 Task: Adjust your GitHub organization's default repository settings.
Action: Mouse moved to (918, 50)
Screenshot: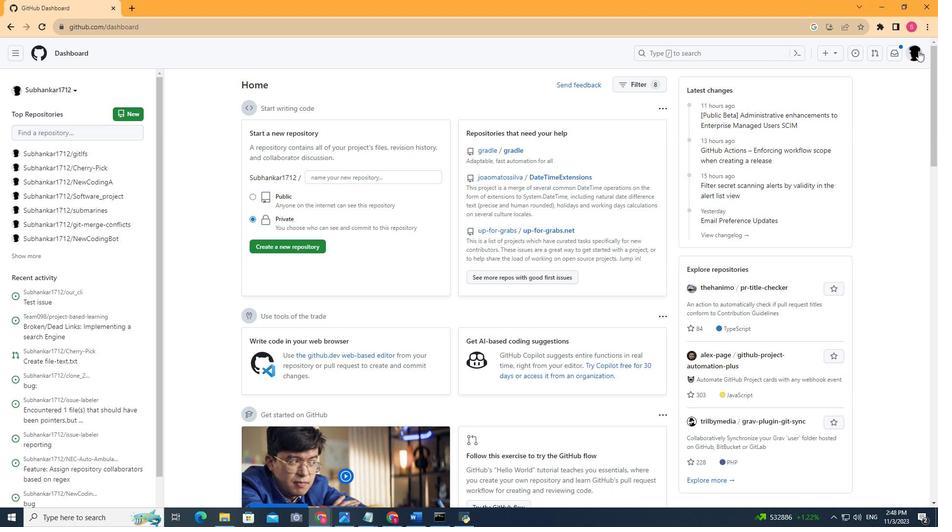 
Action: Mouse pressed left at (918, 50)
Screenshot: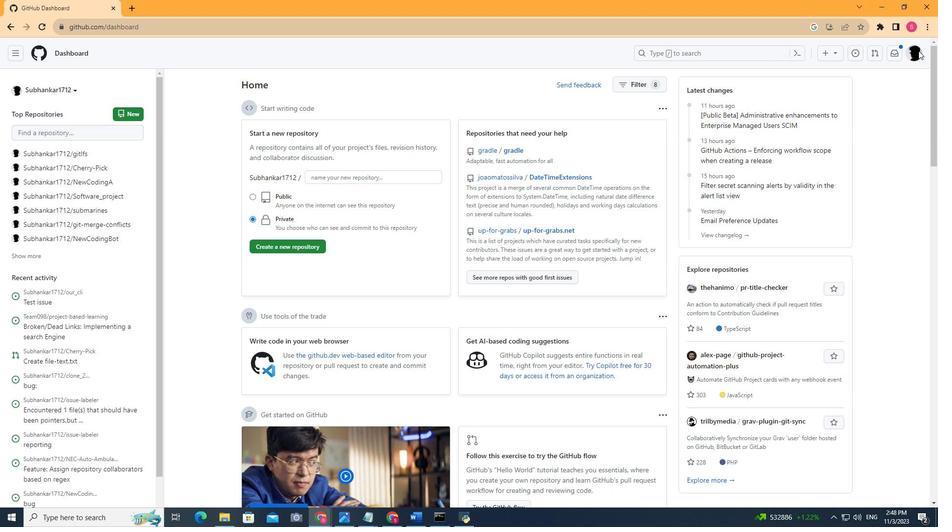 
Action: Mouse moved to (849, 153)
Screenshot: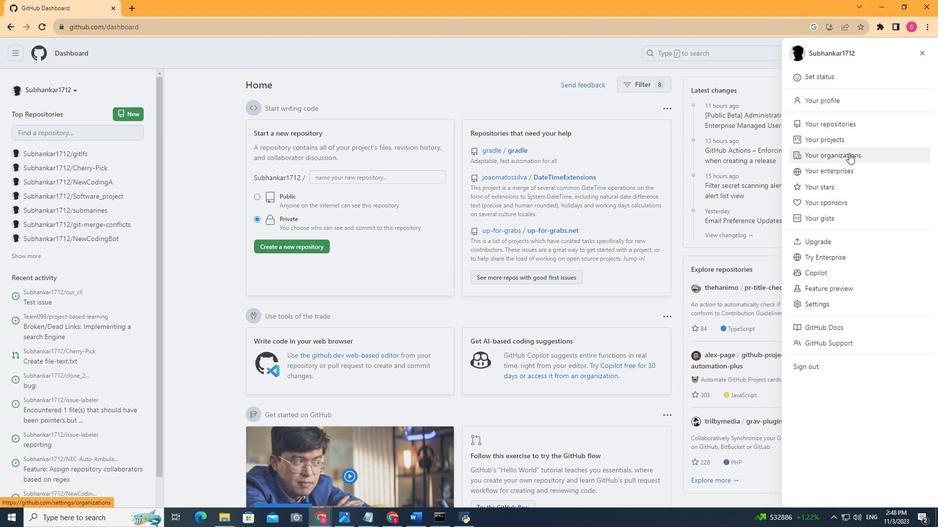 
Action: Mouse pressed left at (849, 153)
Screenshot: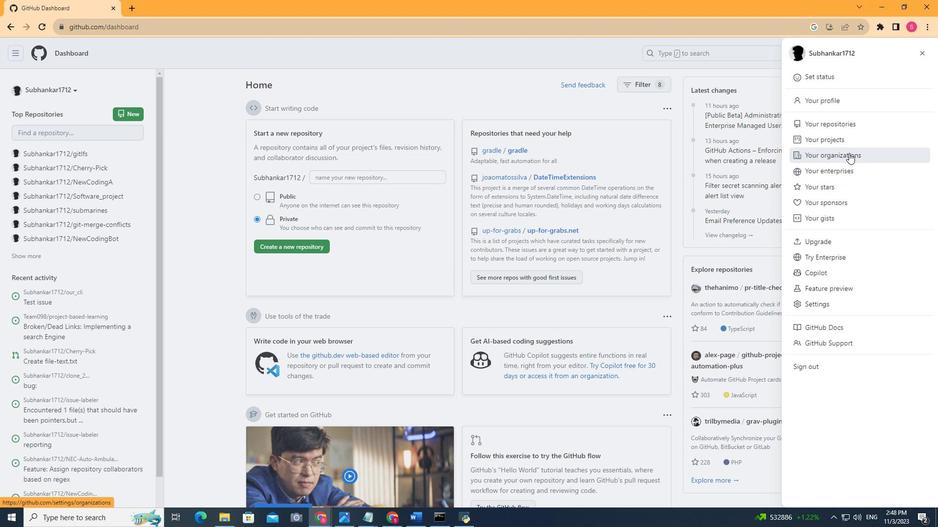 
Action: Mouse moved to (365, 215)
Screenshot: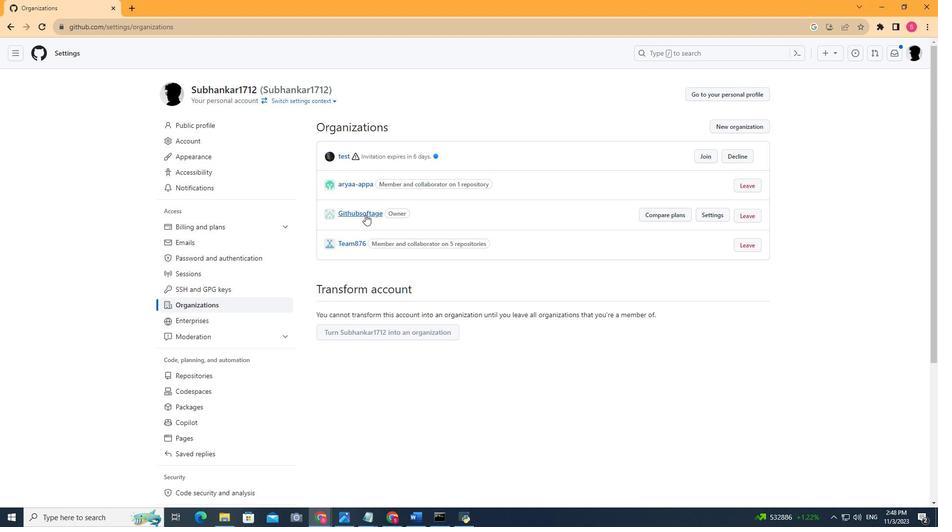 
Action: Mouse pressed left at (365, 215)
Screenshot: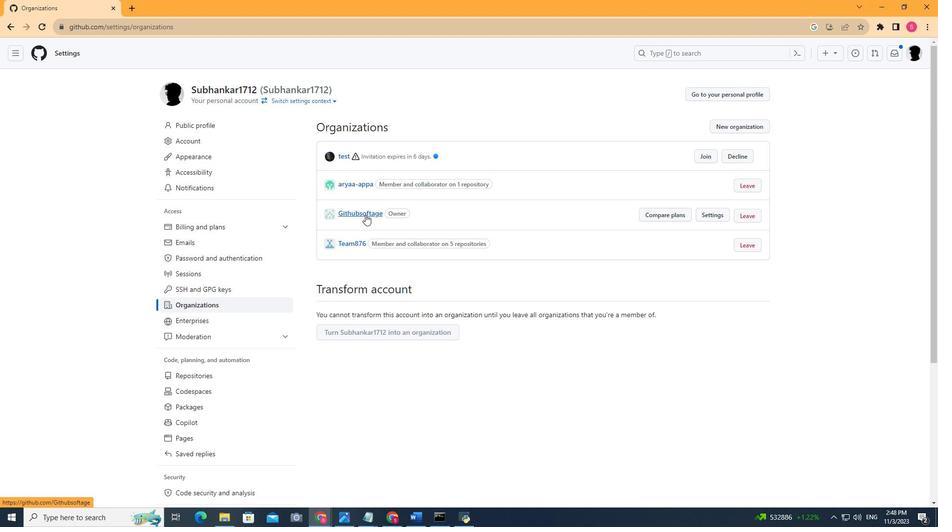 
Action: Mouse moved to (362, 81)
Screenshot: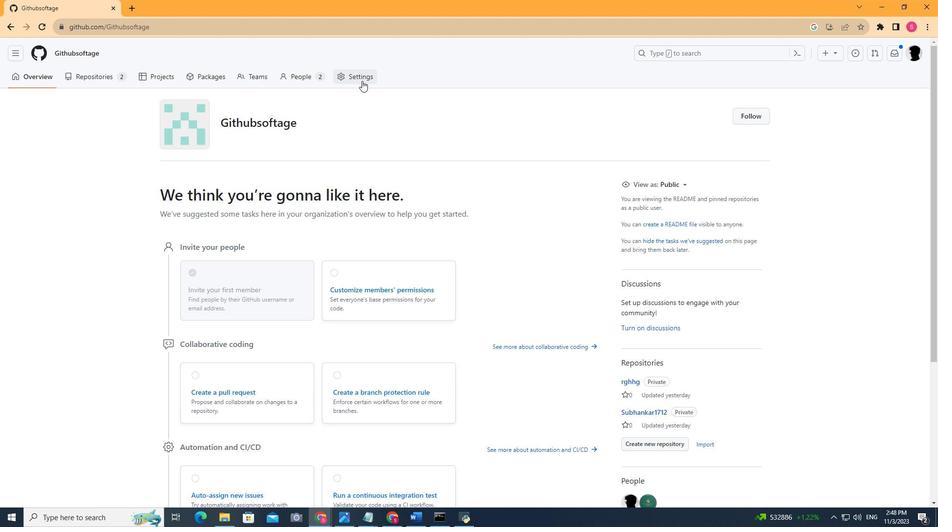 
Action: Mouse pressed left at (362, 81)
Screenshot: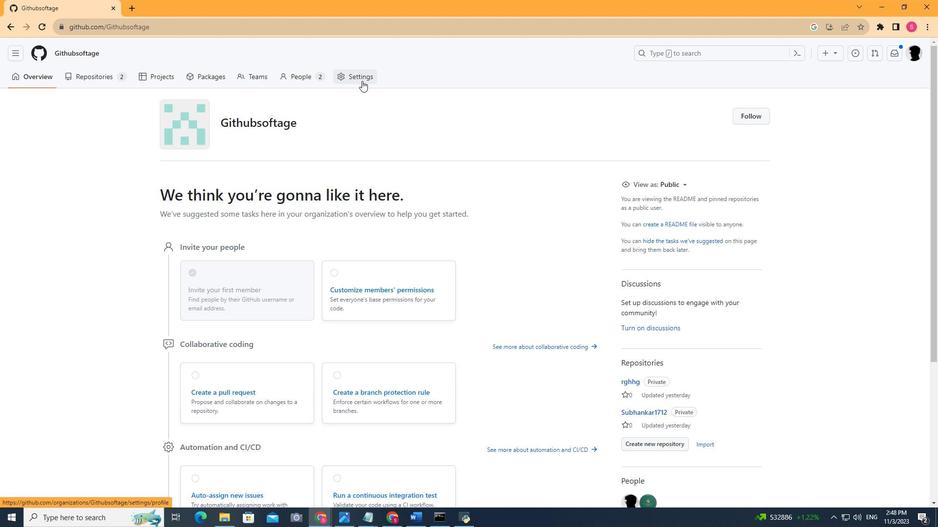 
Action: Mouse moved to (255, 282)
Screenshot: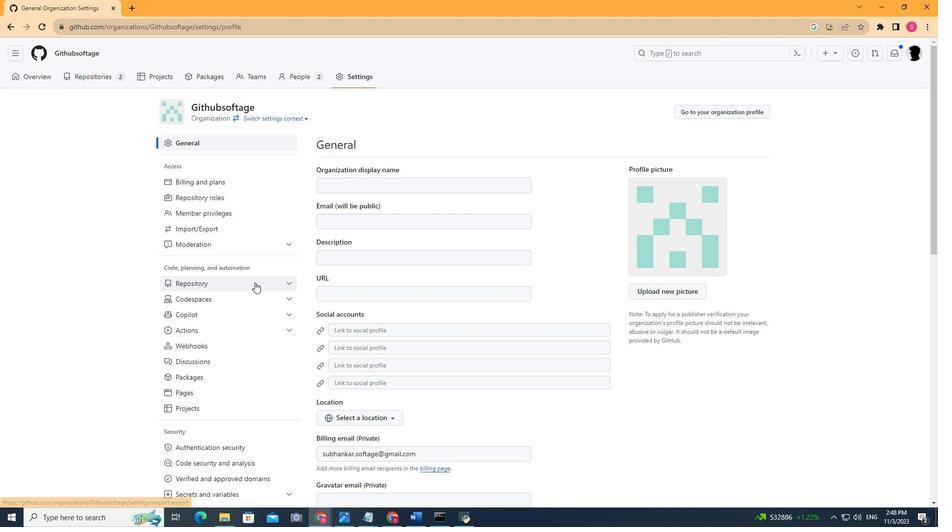 
Action: Mouse pressed left at (255, 282)
Screenshot: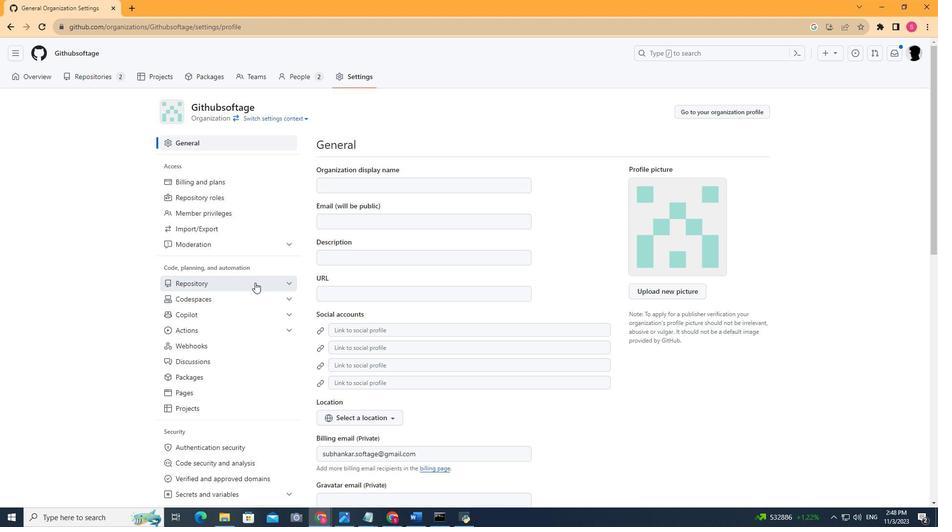 
Action: Mouse moved to (234, 299)
Screenshot: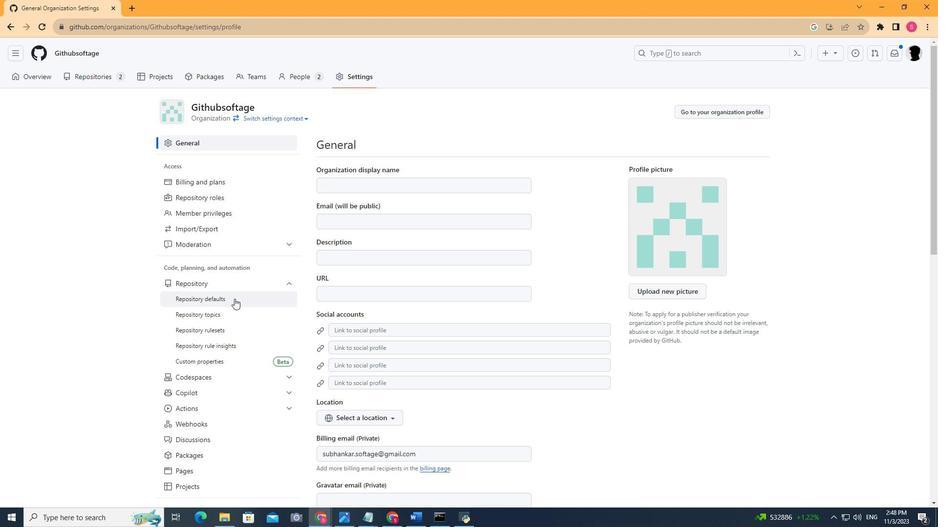 
Action: Mouse pressed left at (234, 299)
Screenshot: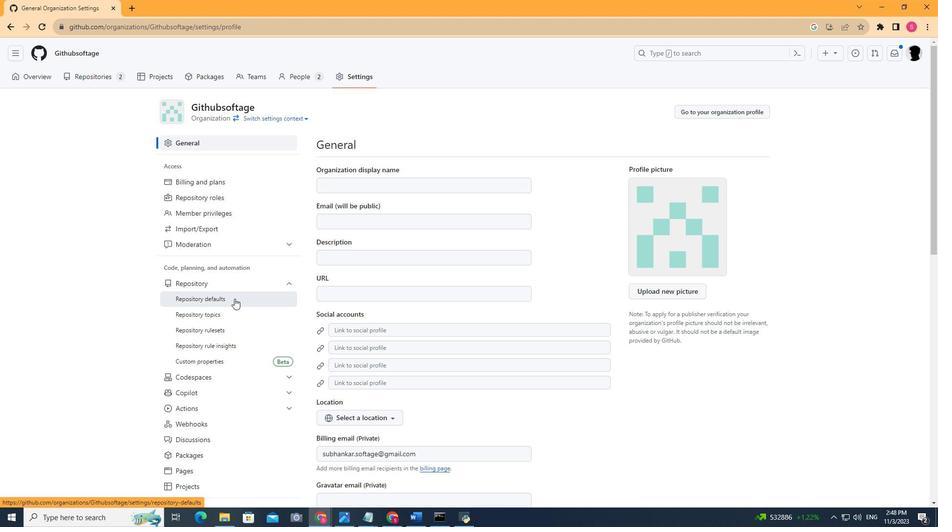 
Action: Mouse moved to (453, 235)
Screenshot: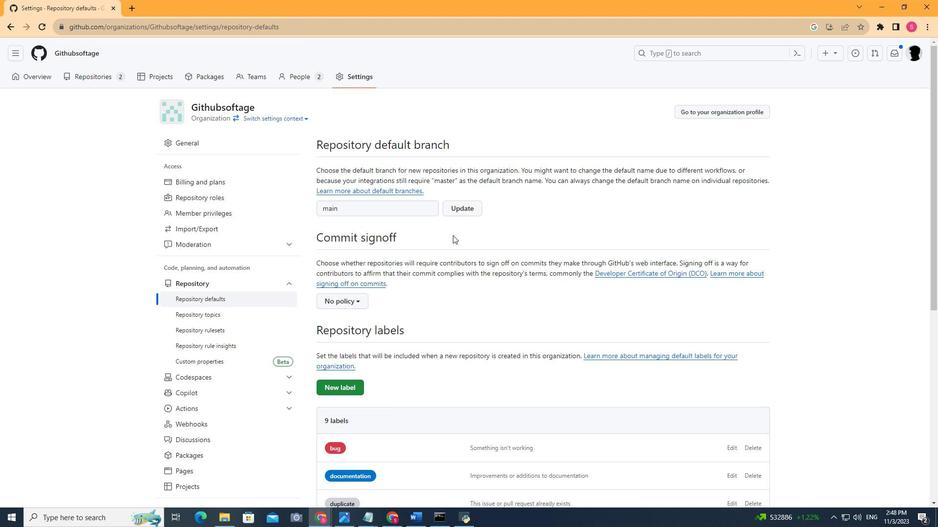 
Action: Mouse scrolled (453, 235) with delta (0, 0)
Screenshot: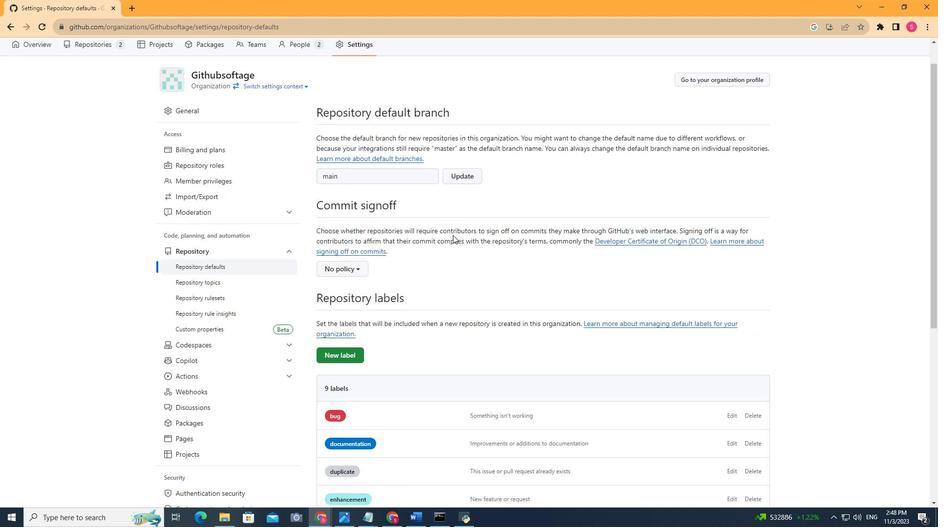 
Action: Mouse scrolled (453, 235) with delta (0, 0)
Screenshot: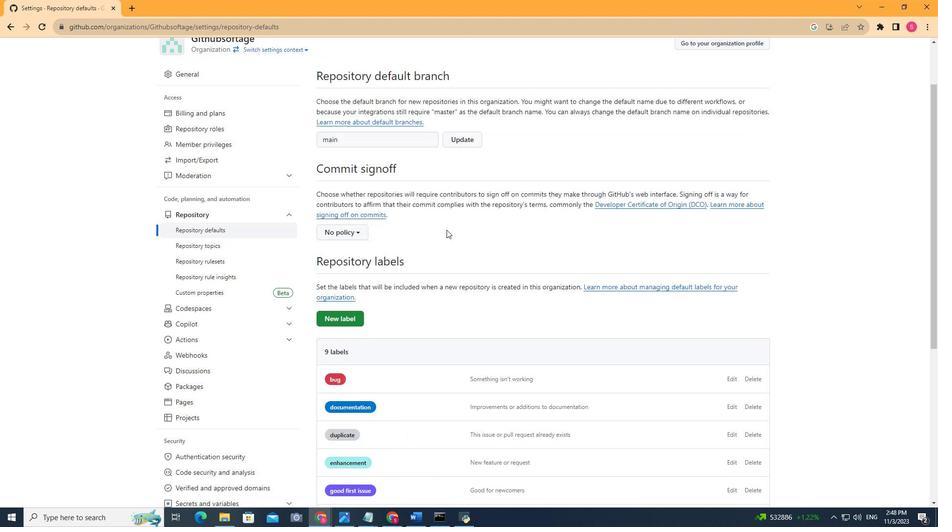 
Action: Mouse moved to (343, 108)
Screenshot: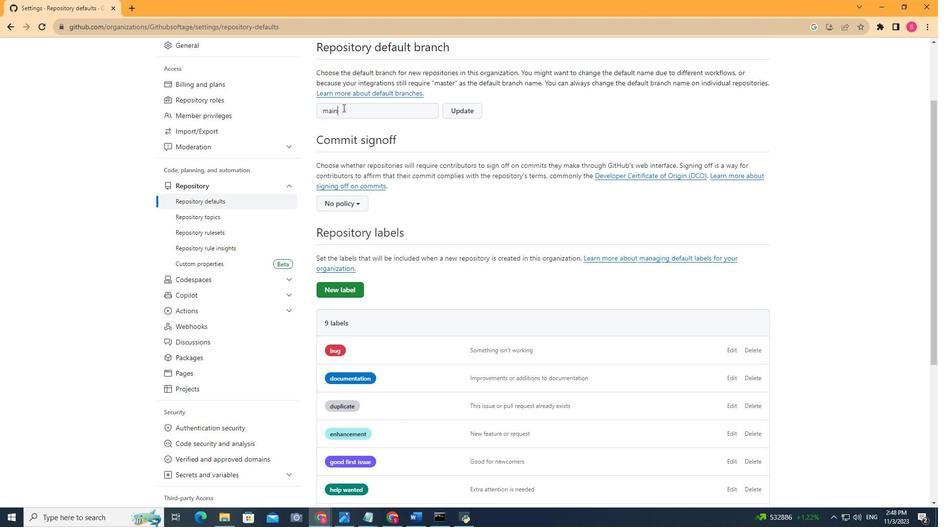 
Action: Mouse pressed left at (343, 108)
Screenshot: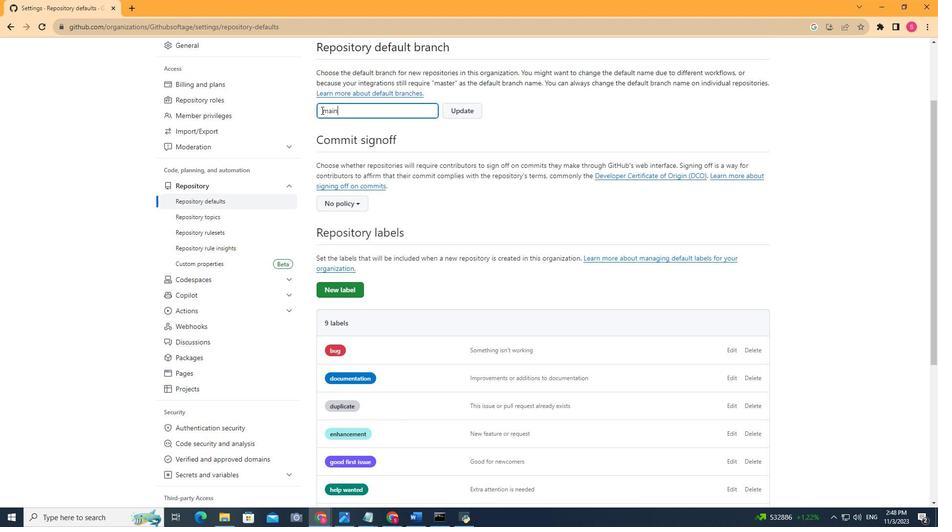 
Action: Mouse moved to (304, 112)
Screenshot: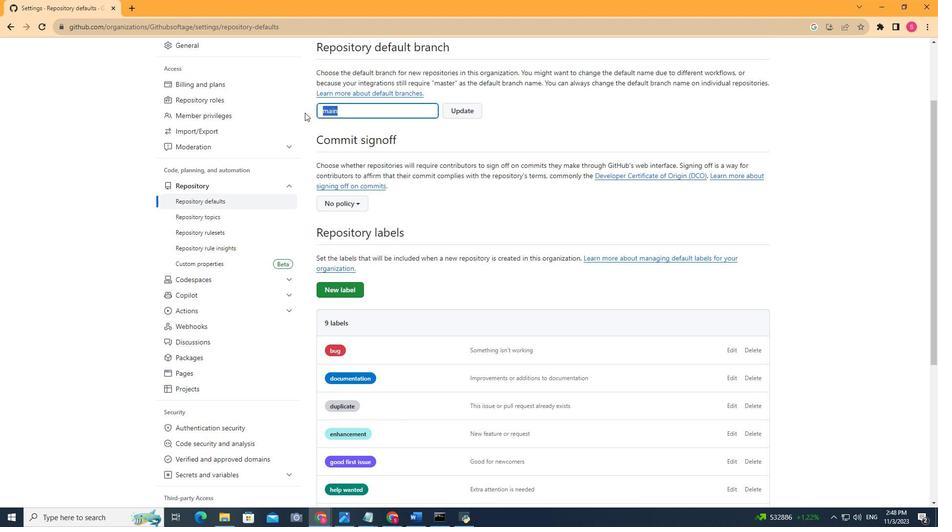 
Action: Key pressed <Key.shift>MAster
Screenshot: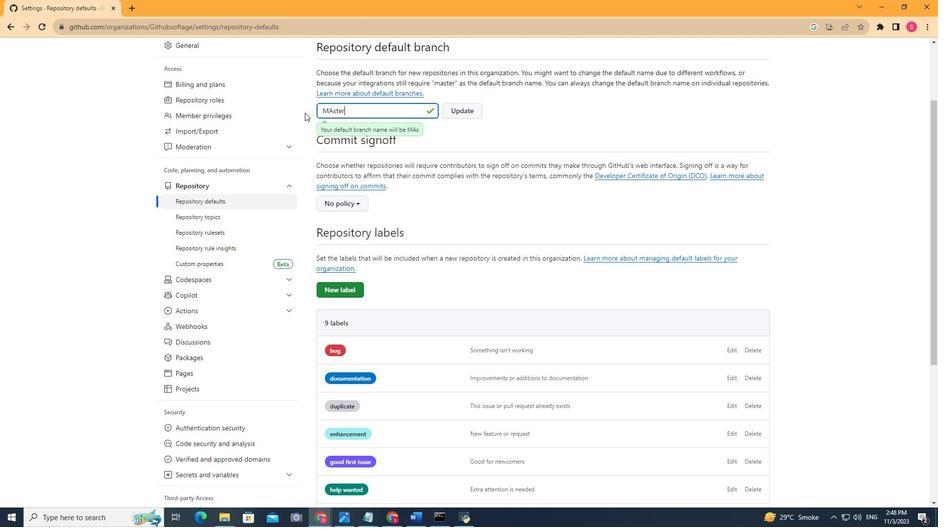 
Action: Mouse moved to (336, 110)
Screenshot: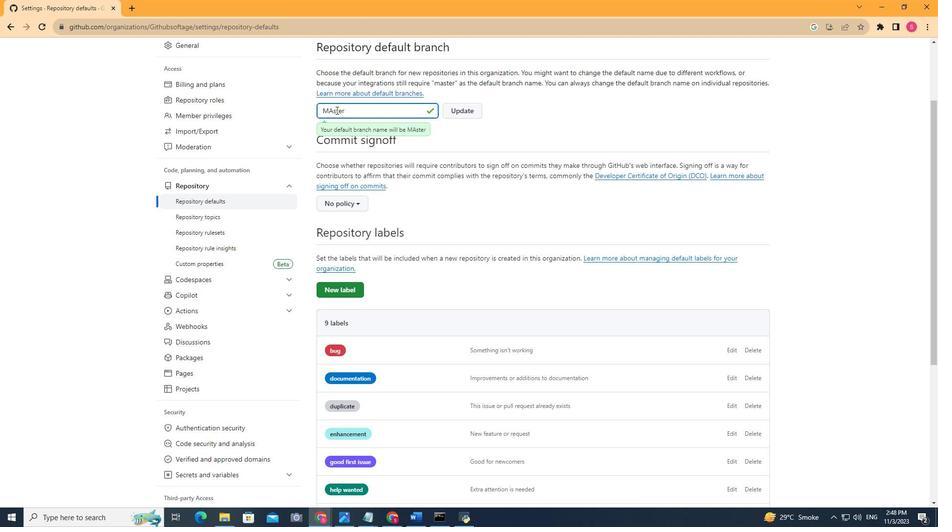 
Action: Mouse pressed left at (336, 110)
Screenshot: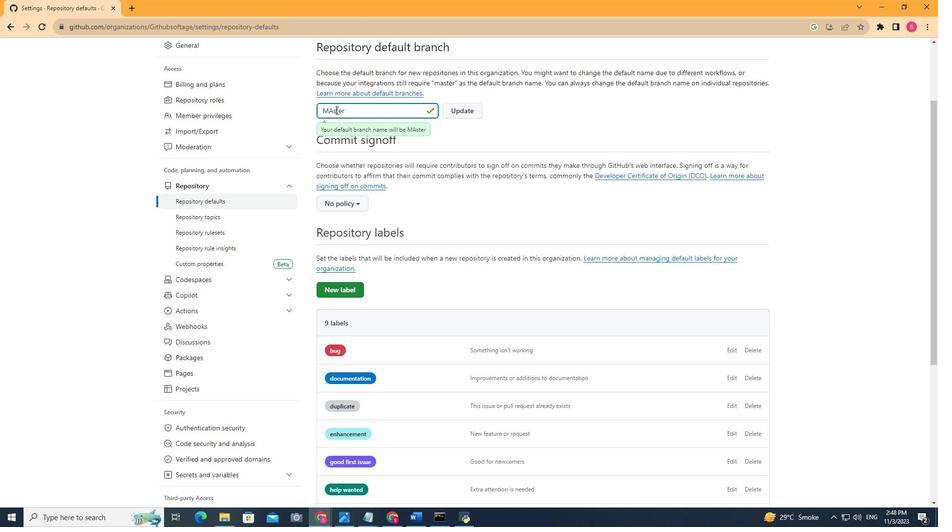 
Action: Mouse moved to (336, 110)
Screenshot: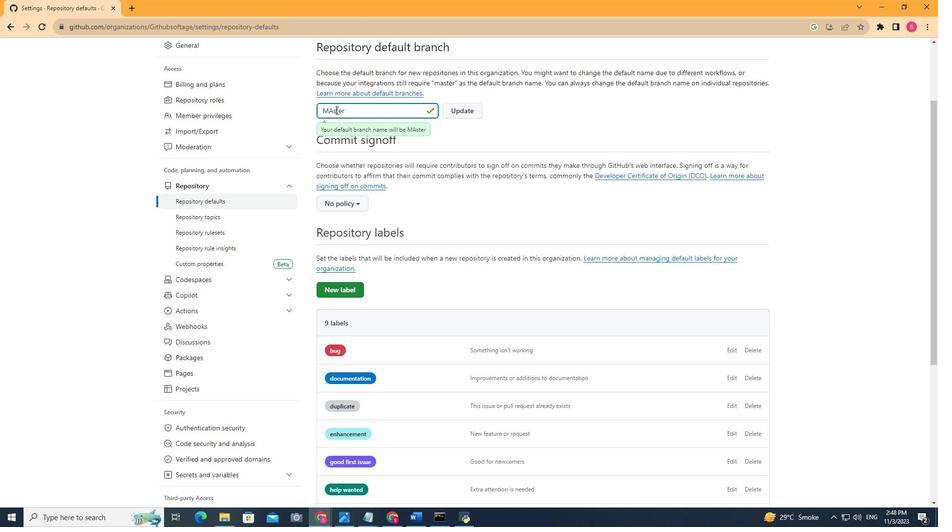 
Action: Key pressed <Key.left><Key.backspace><Key.backspace>ma
Screenshot: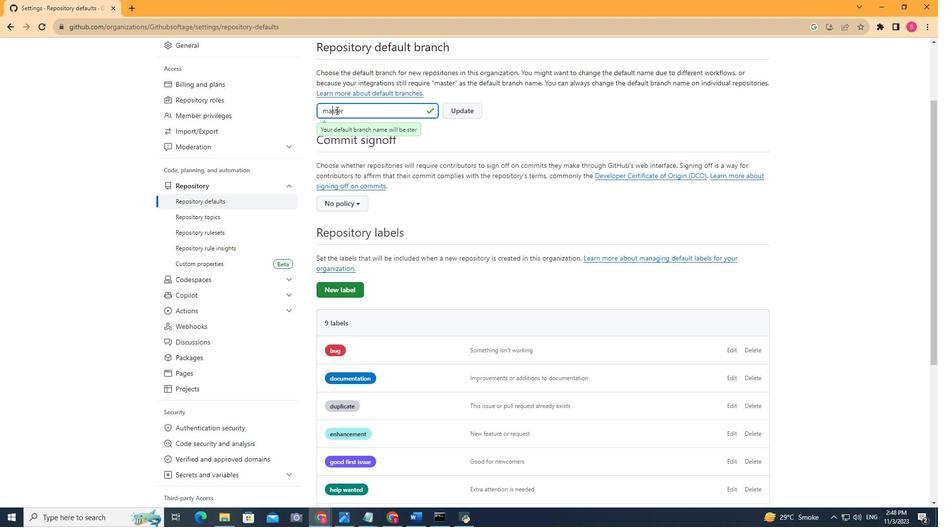 
Action: Mouse moved to (407, 149)
Screenshot: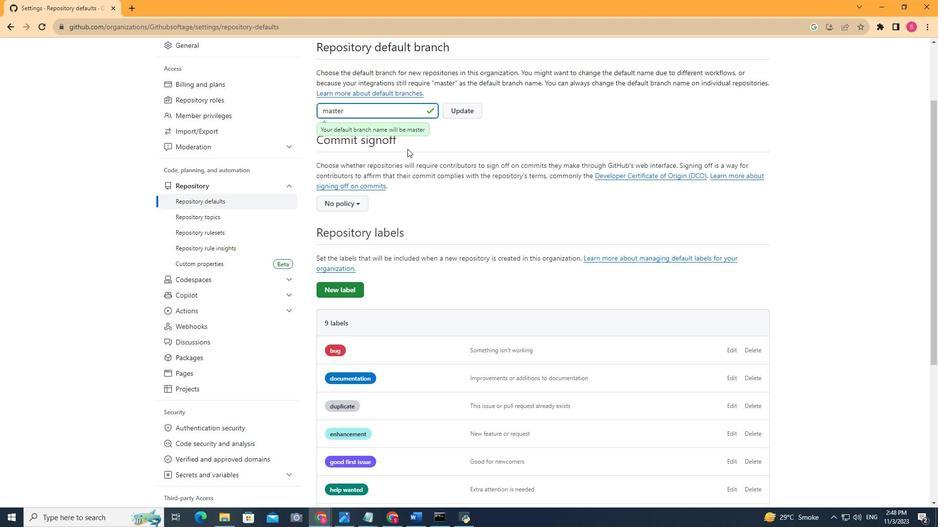 
Action: Mouse scrolled (407, 148) with delta (0, 0)
Screenshot: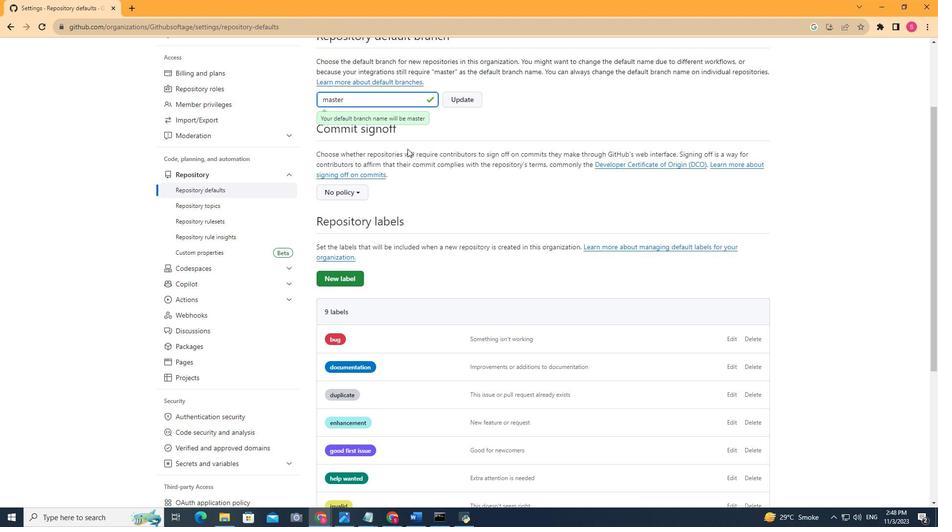 
Action: Mouse moved to (351, 238)
Screenshot: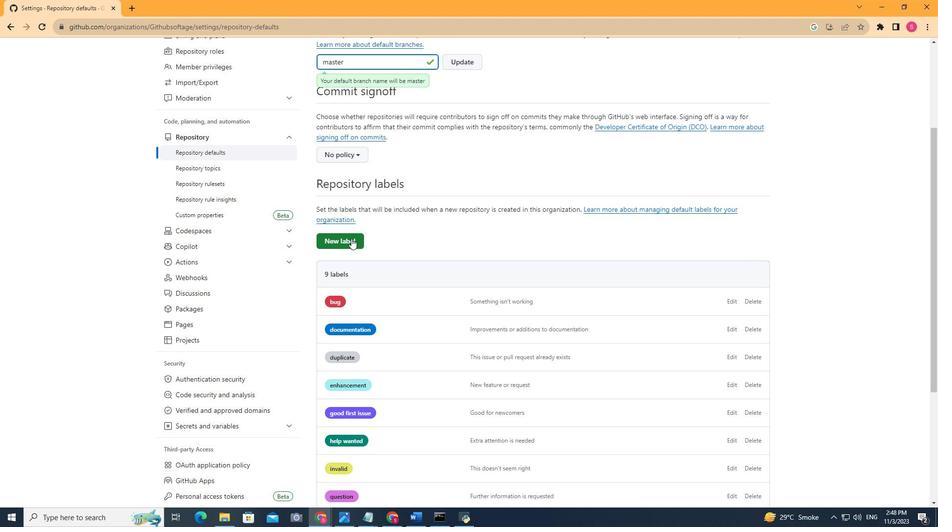 
Action: Mouse pressed left at (351, 238)
Screenshot: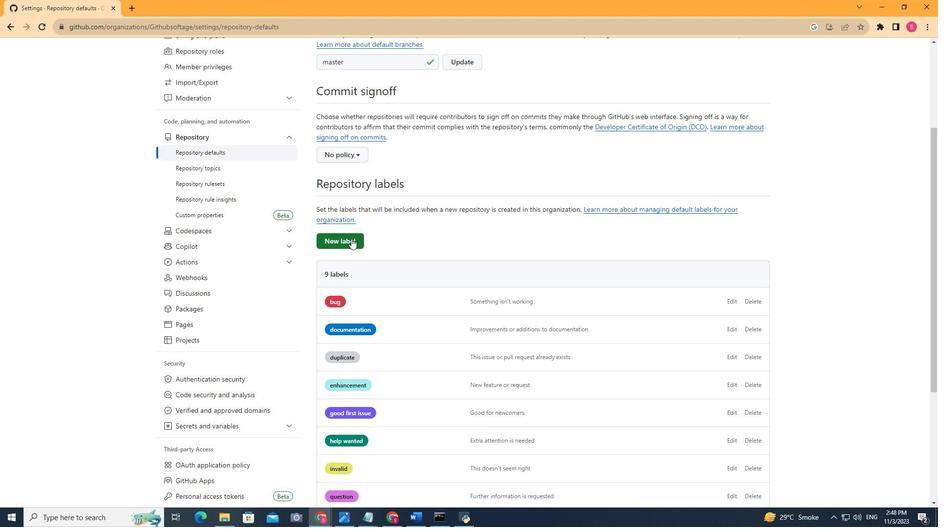 
Action: Key pressed blocked
Screenshot: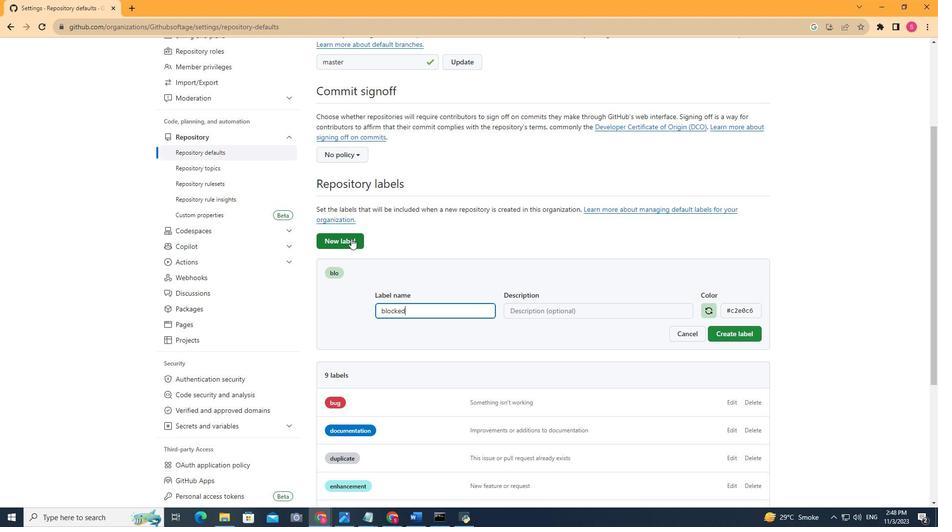
Action: Mouse moved to (517, 312)
Screenshot: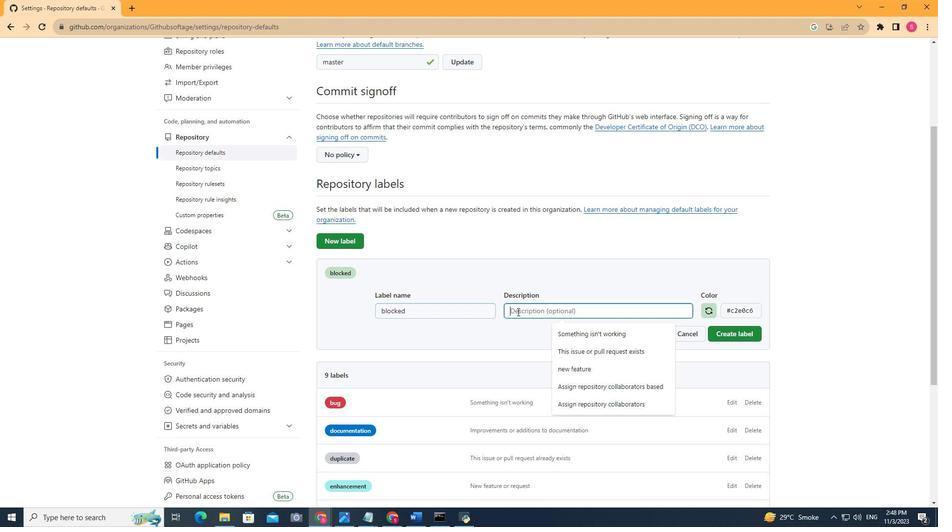 
Action: Mouse pressed left at (517, 312)
Screenshot: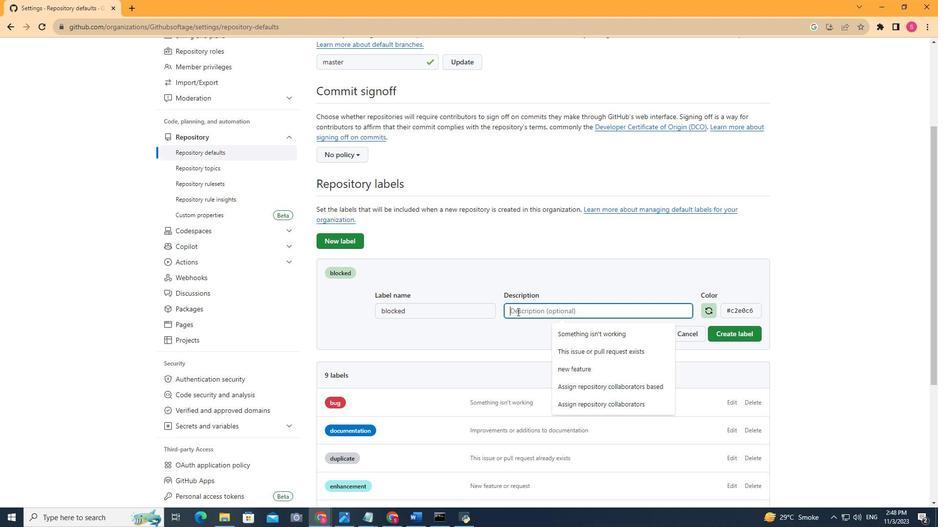 
Action: Key pressed <Key.shift>This<Key.space>issue<Key.space>or<Key.space>pull<Key.space>request<Key.space>is<Key.space>awaiting<Key.space>the<Key.space>outcome<Key.space>of<Key.space>another<Key.space>issue<Key.space>or<Key.space>another<Key.space>issue<Key.space>or<Key.space>pull<Key.space>request
Screenshot: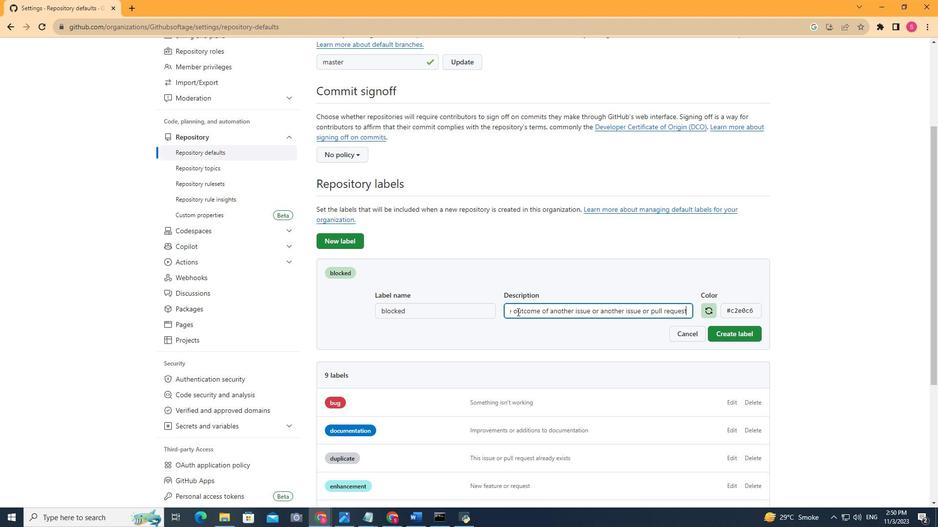 
Action: Mouse moved to (708, 310)
Screenshot: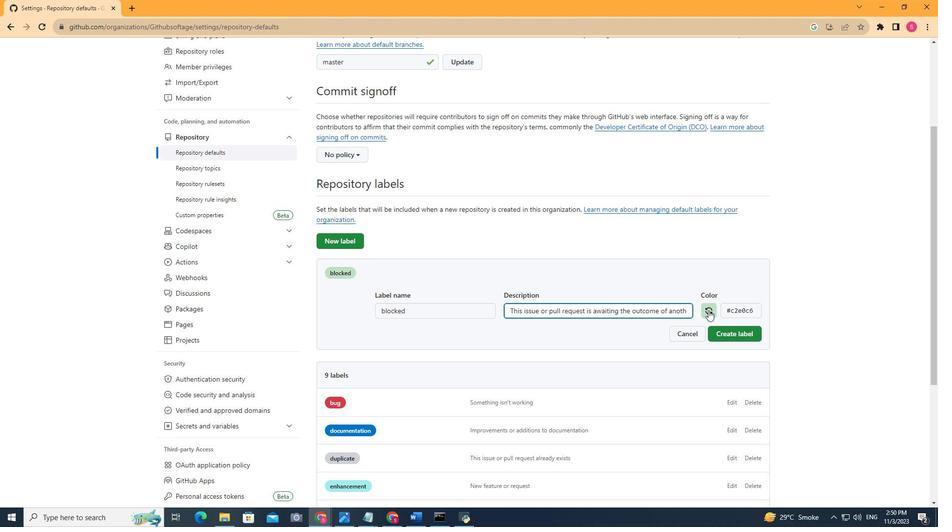 
Action: Mouse pressed left at (708, 310)
Screenshot: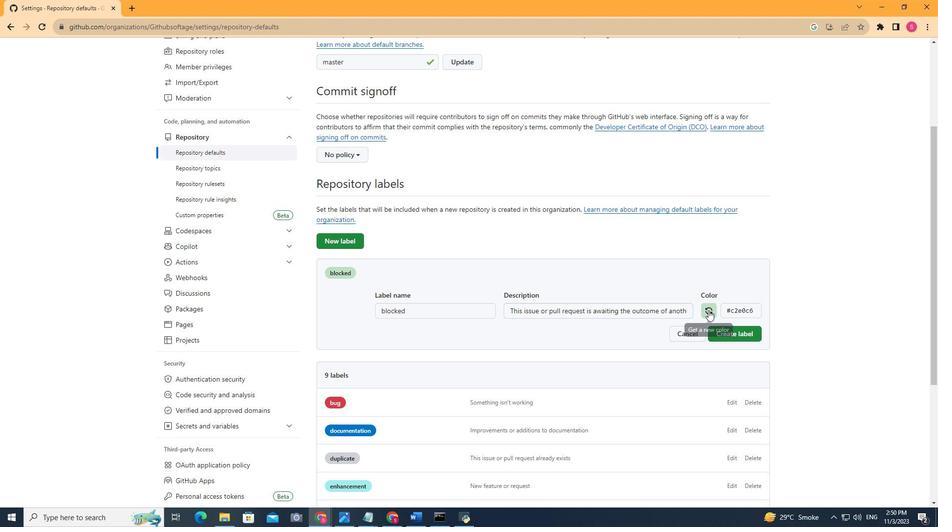 
Action: Mouse moved to (733, 332)
Screenshot: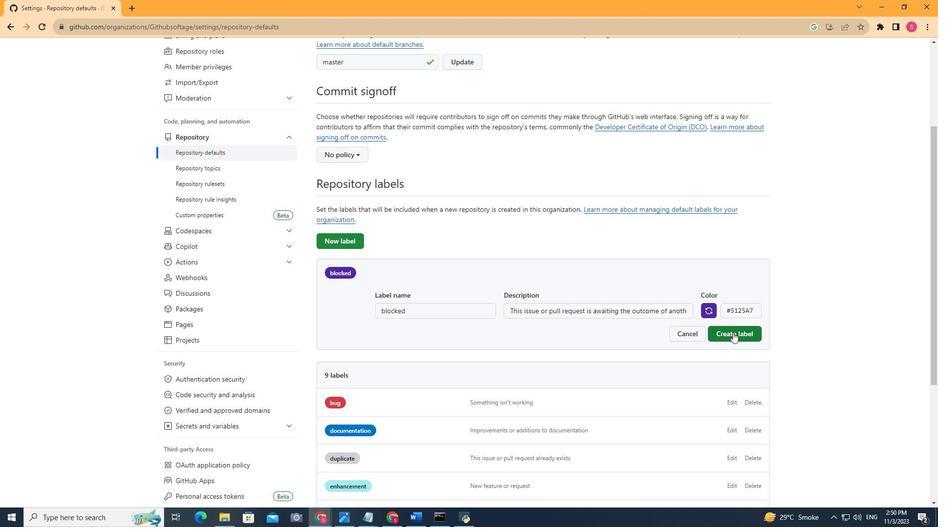 
Action: Mouse pressed left at (733, 332)
Screenshot: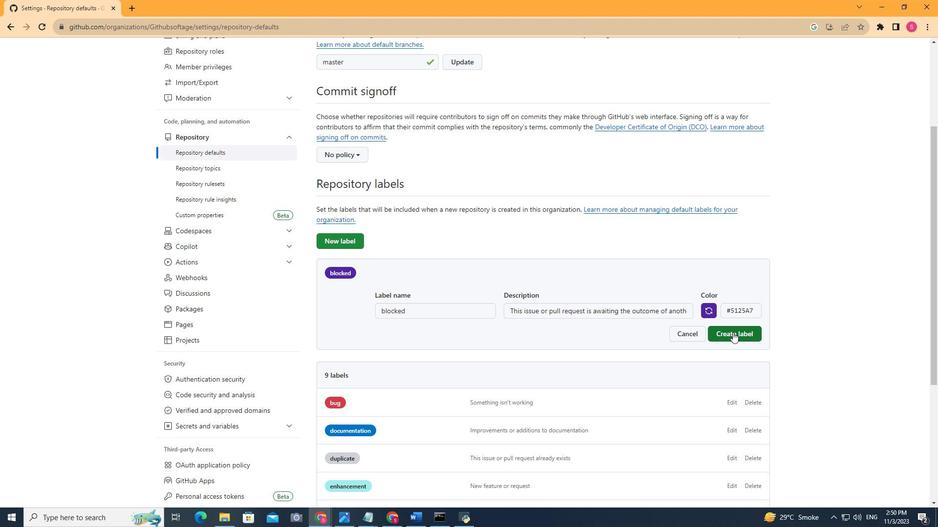 
Action: Mouse moved to (355, 243)
Screenshot: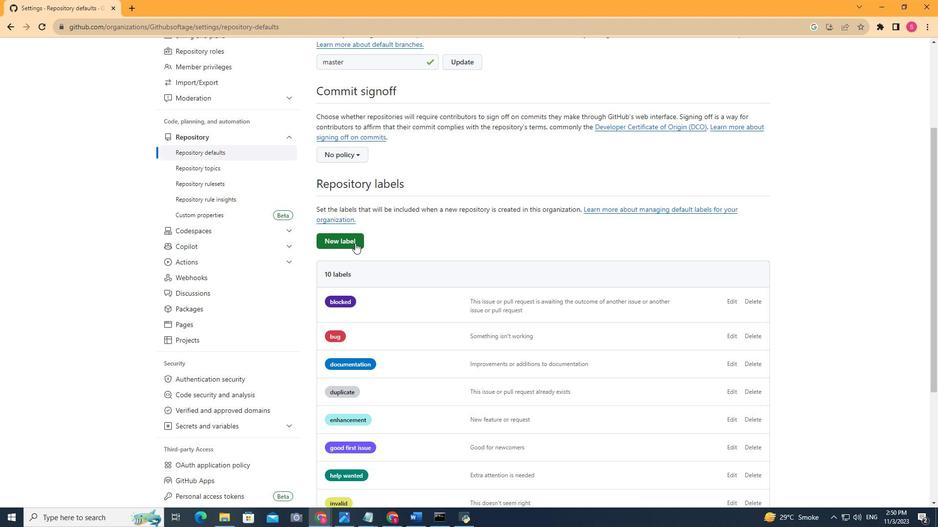 
Action: Mouse pressed left at (355, 243)
Screenshot: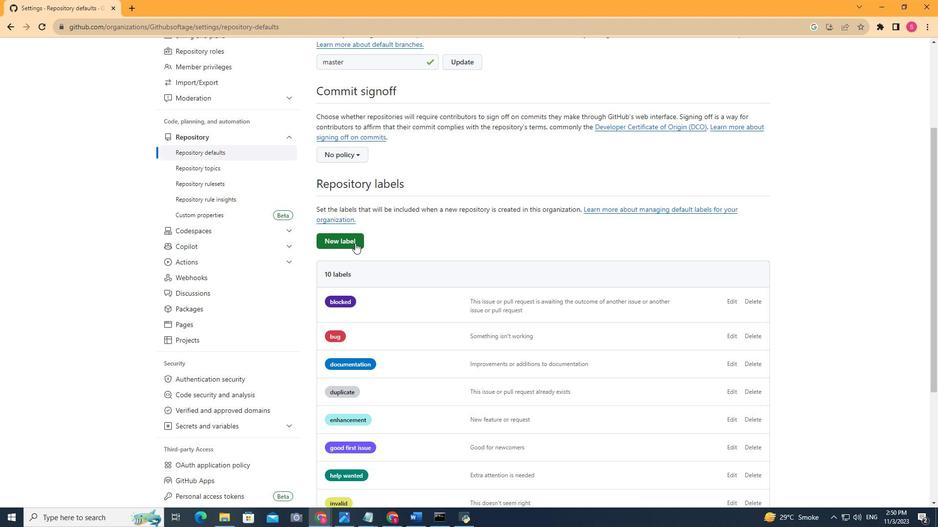 
Action: Mouse moved to (423, 307)
Screenshot: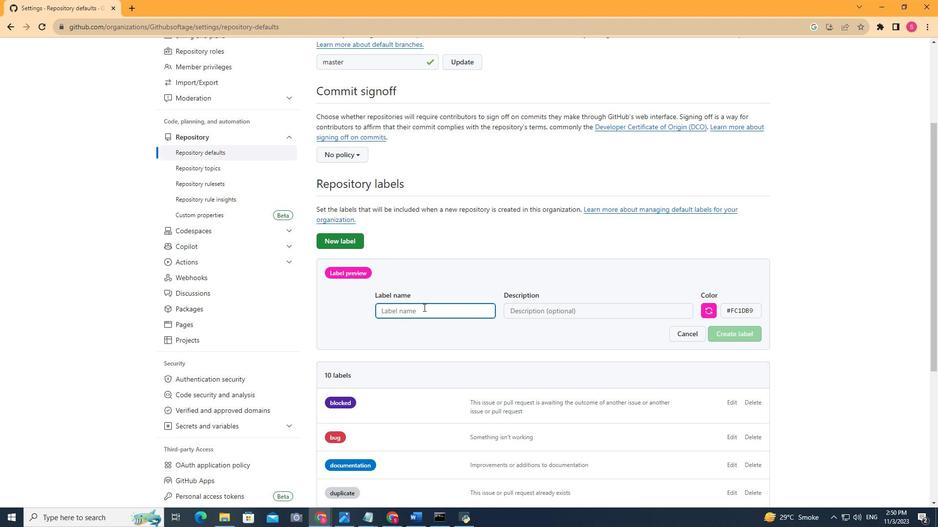 
Action: Key pressed epic
Screenshot: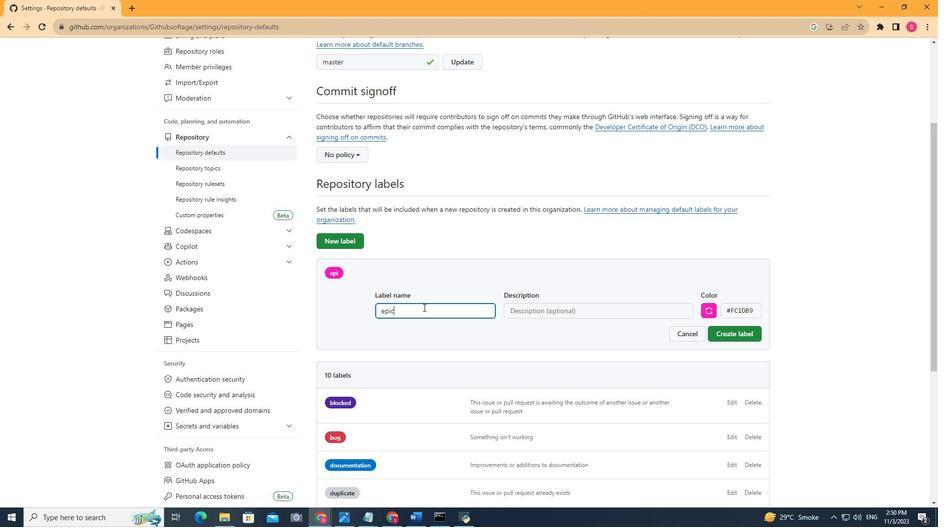 
Action: Mouse moved to (538, 311)
Screenshot: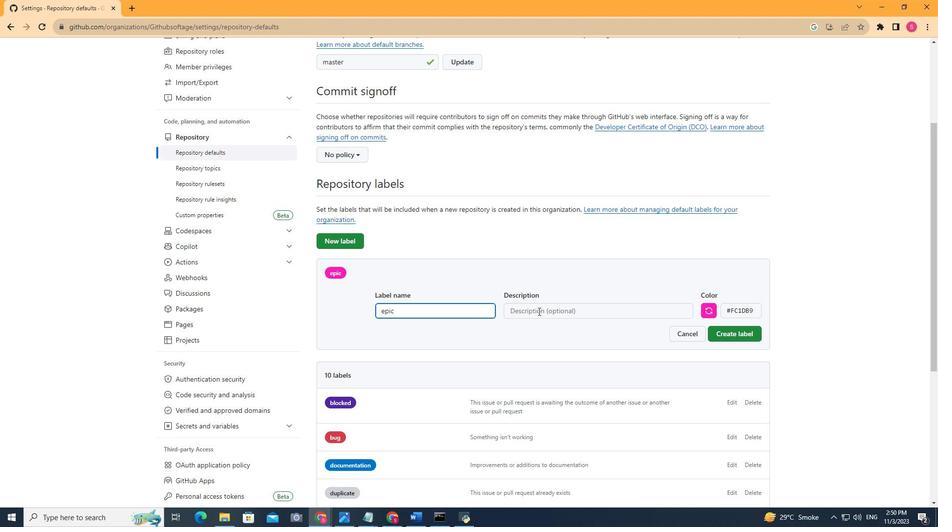 
Action: Mouse pressed left at (538, 311)
Screenshot: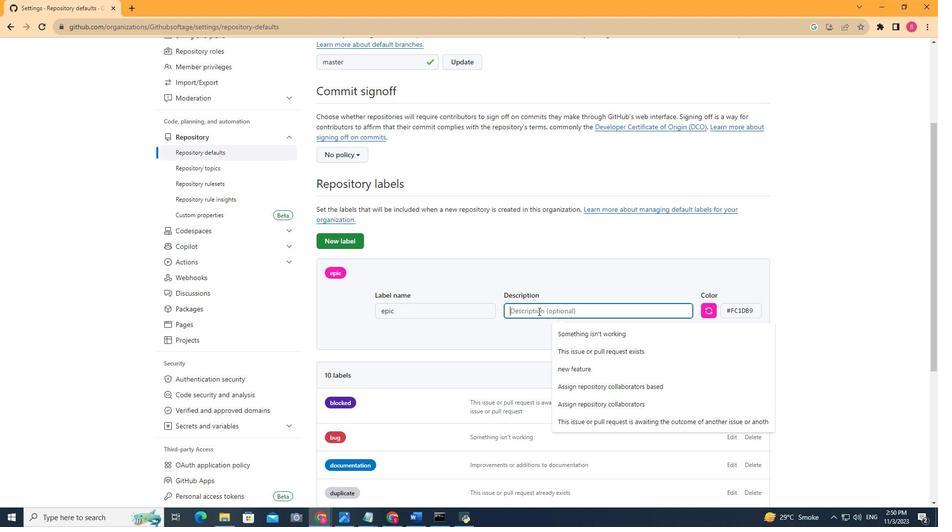 
Action: Mouse moved to (538, 311)
Screenshot: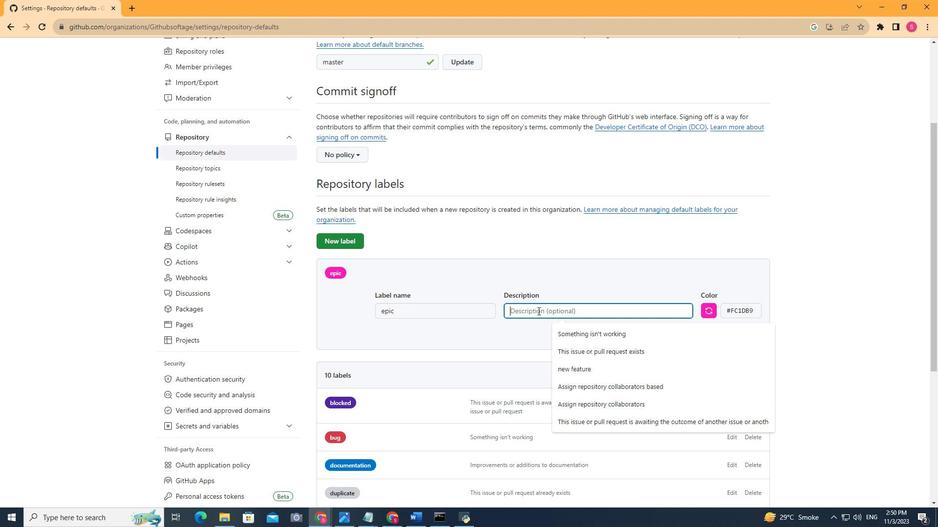 
Action: Key pressed <Key.shift>A<Key.space>high-lev
Screenshot: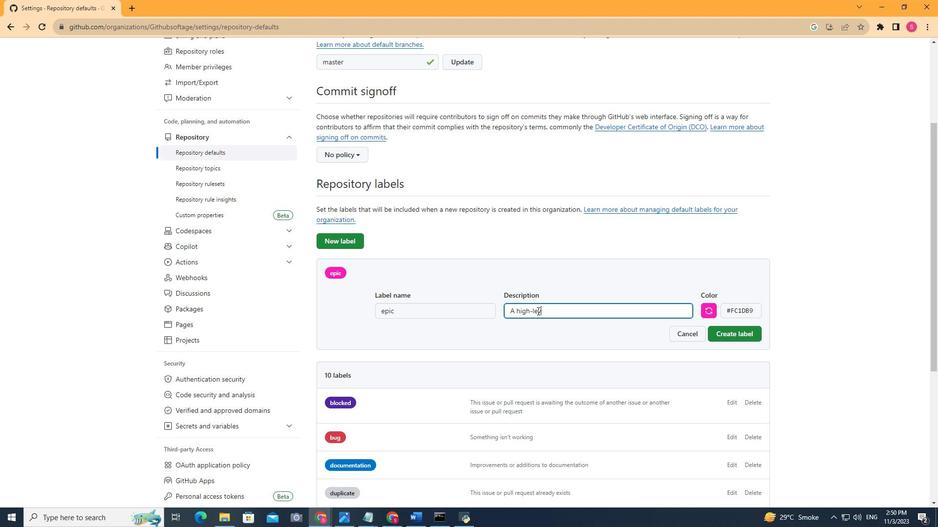 
Action: Mouse moved to (537, 311)
Screenshot: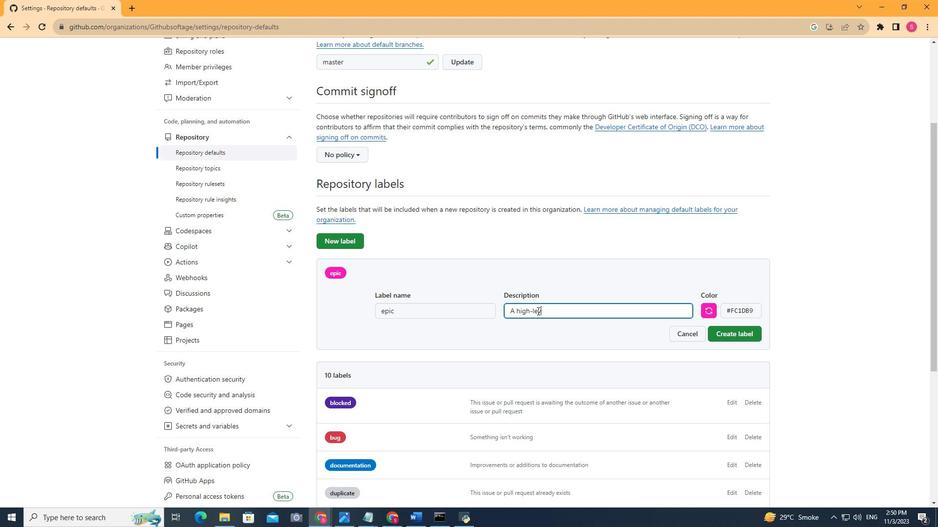 
Action: Key pressed el<Key.space>objective<Key.space>issue<Key.space>encompassing<Key.space>multiple<Key.space>issues<Key.space>intead<Key.left><Key.left><Key.left><Key.left>s<Key.right><Key.right><Key.right><Key.right><Key.right><Key.space>of<Key.space>a<Key.space>specific<Key.space>unit<Key.space>of<Key.space>work
Screenshot: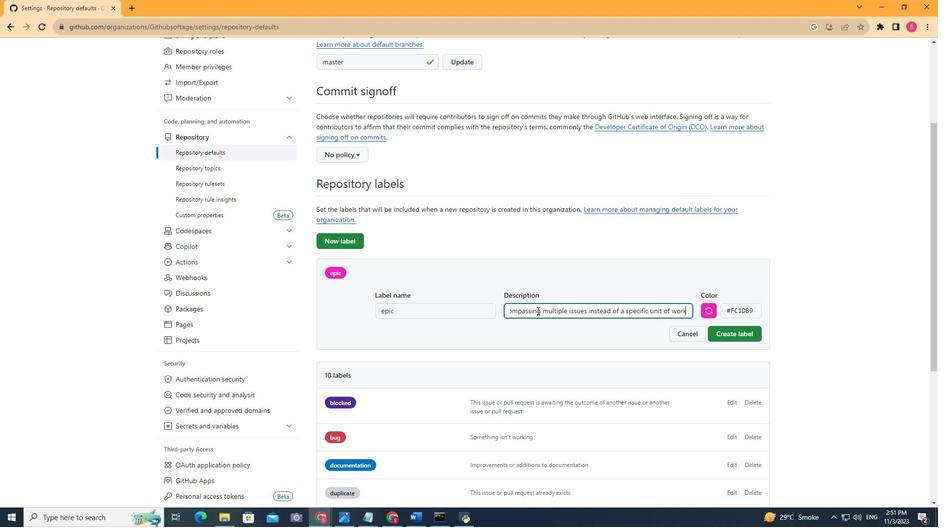 
Action: Mouse moved to (704, 313)
Screenshot: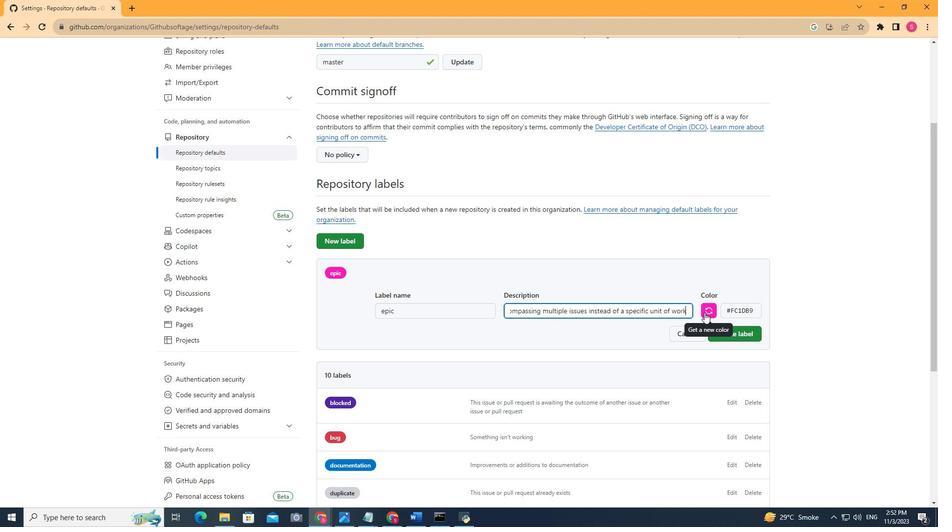 
Action: Mouse pressed left at (704, 313)
Screenshot: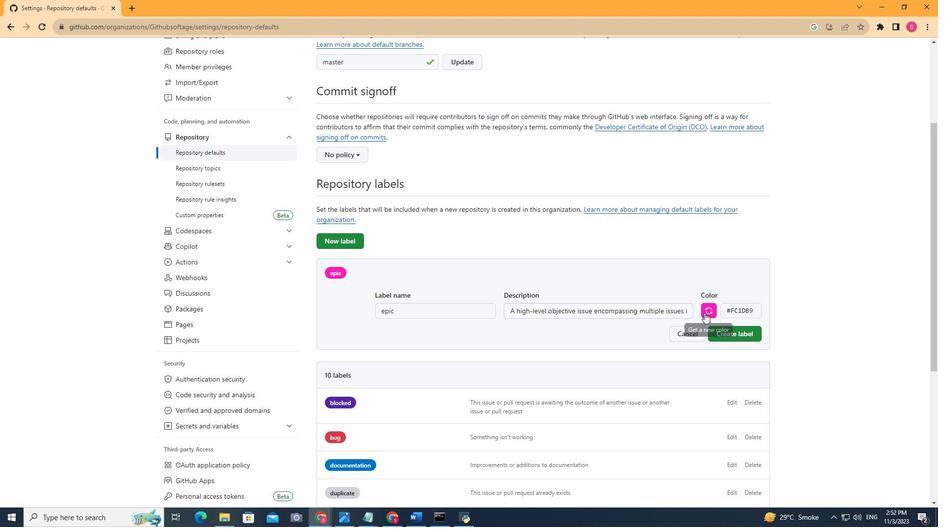 
Action: Mouse moved to (707, 311)
Screenshot: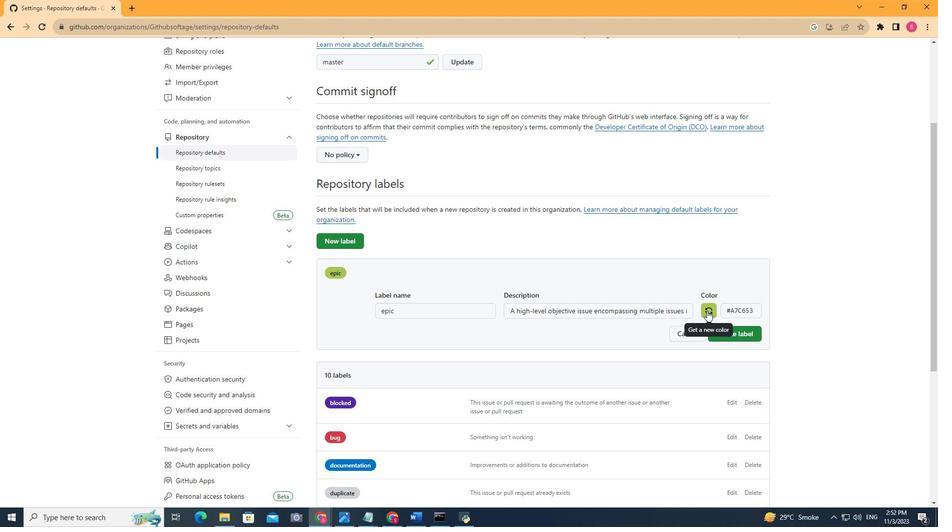 
Action: Mouse pressed left at (707, 311)
Screenshot: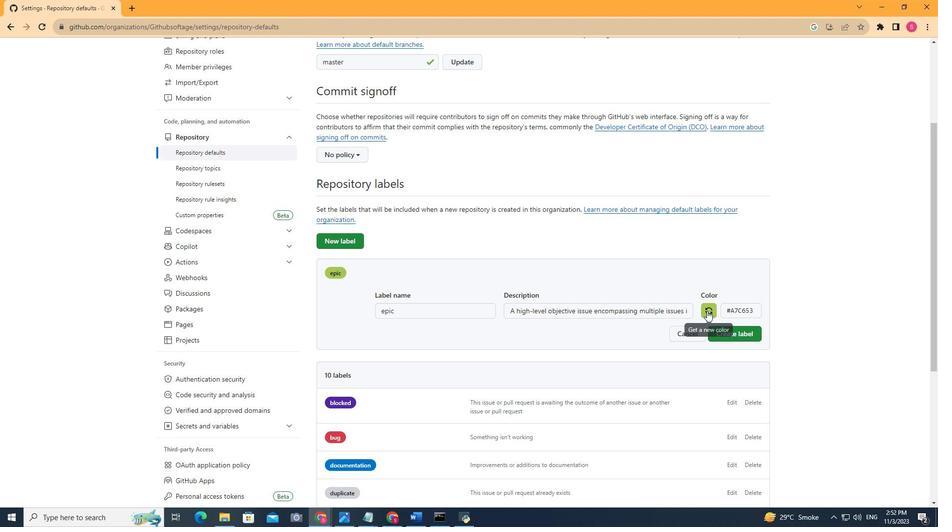 
Action: Mouse pressed left at (707, 311)
Screenshot: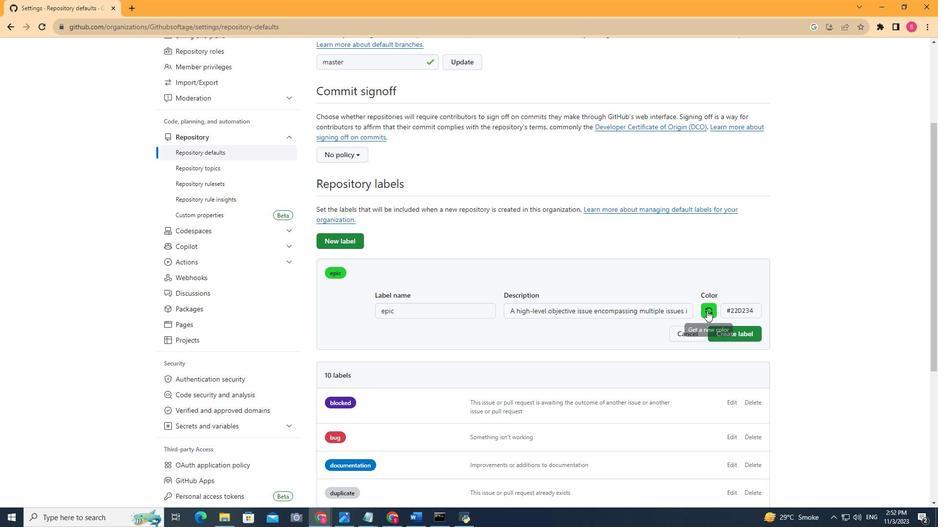 
Action: Mouse moved to (729, 328)
Screenshot: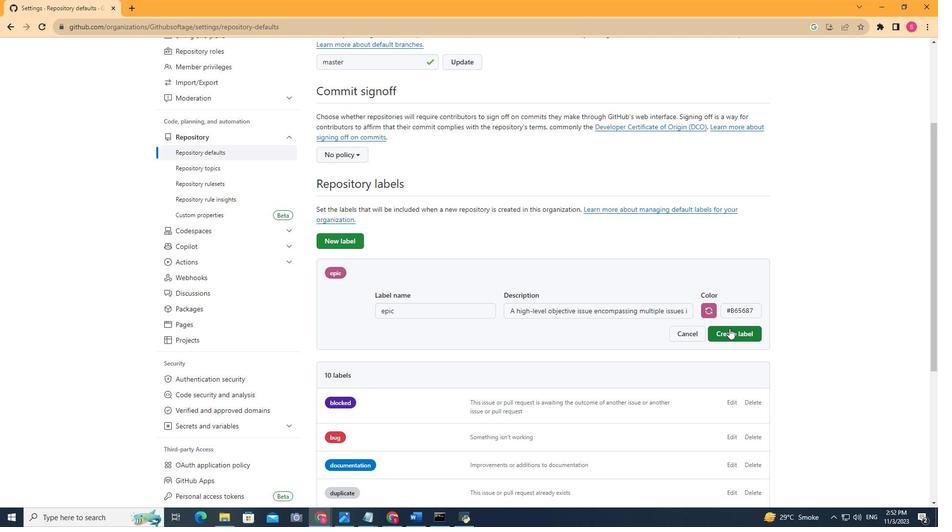
Action: Mouse pressed left at (729, 328)
Screenshot: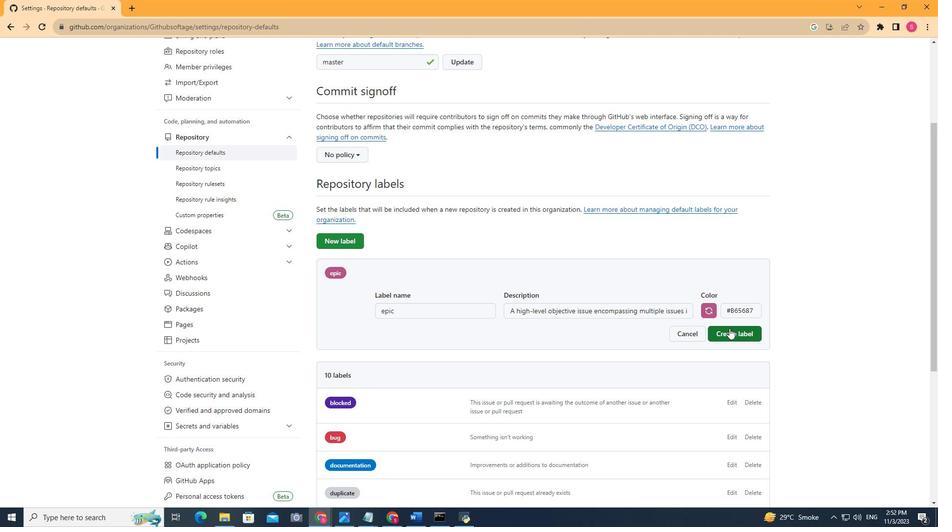 
Action: Mouse moved to (648, 323)
Screenshot: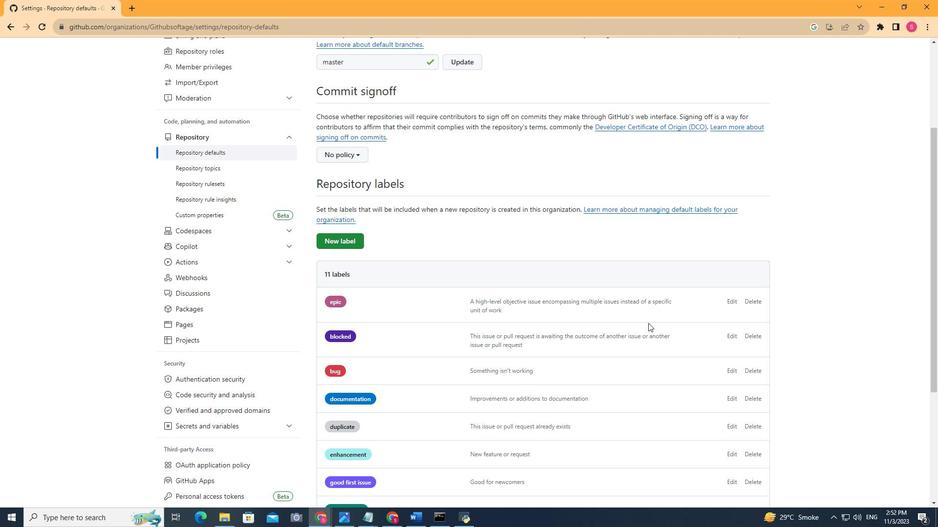 
Action: Mouse scrolled (648, 323) with delta (0, 0)
Screenshot: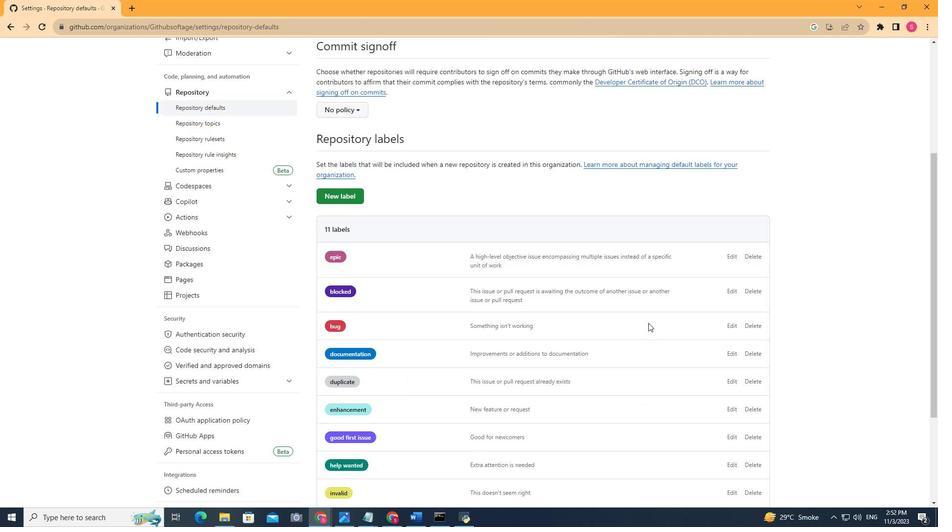 
Action: Mouse scrolled (648, 323) with delta (0, 0)
Screenshot: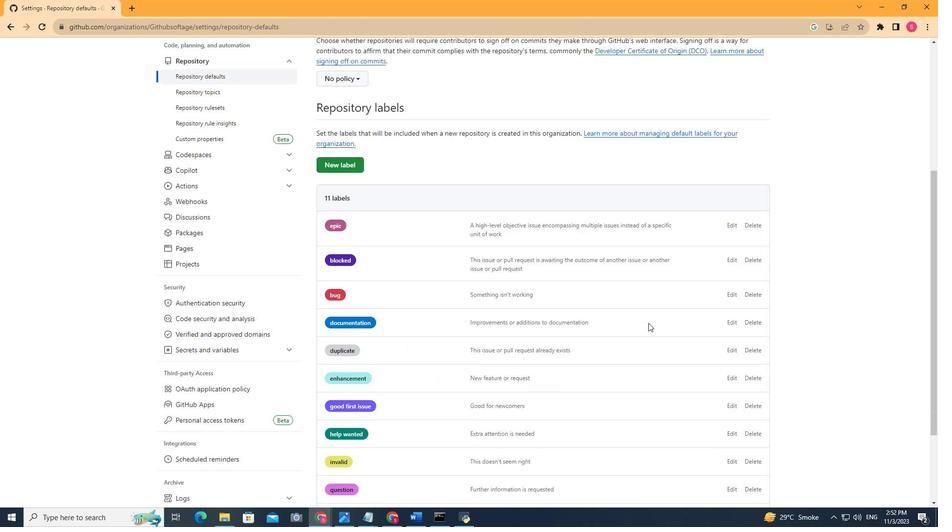 
Action: Mouse scrolled (648, 323) with delta (0, 0)
Screenshot: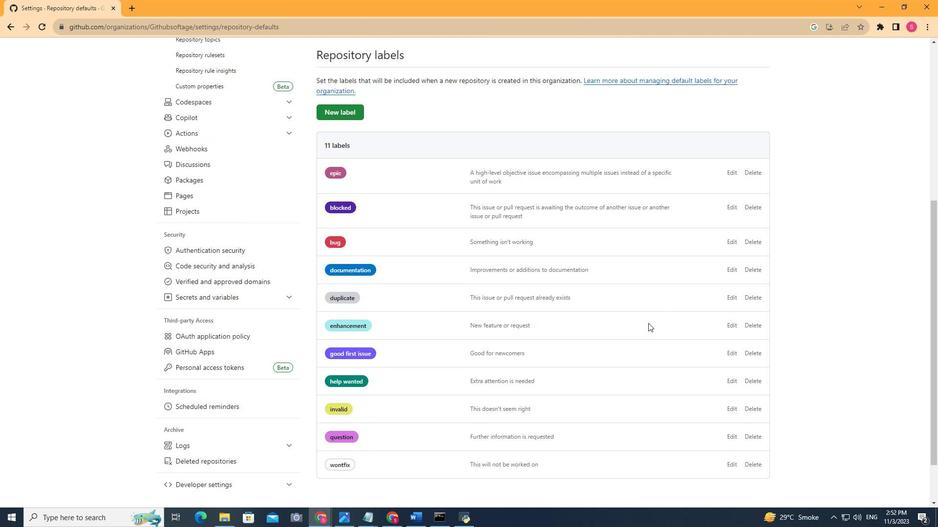 
Action: Mouse scrolled (648, 323) with delta (0, 0)
Screenshot: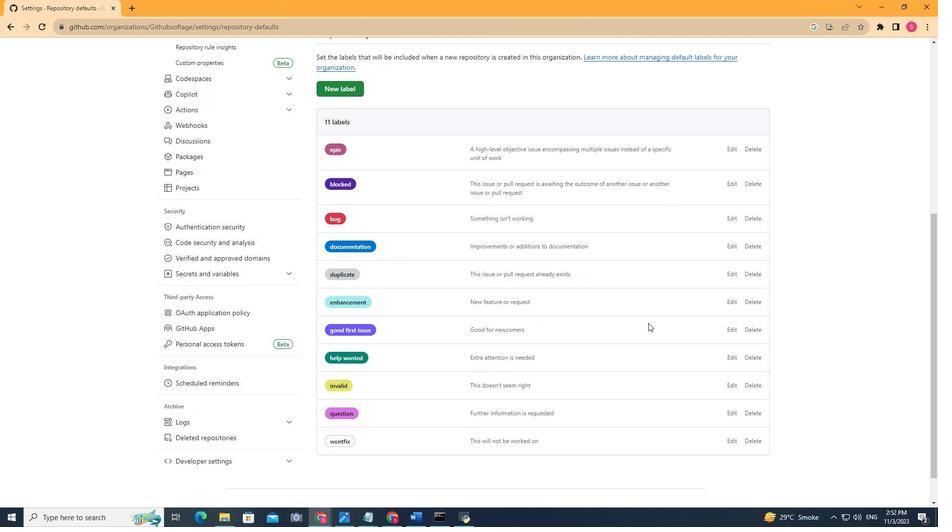 
Action: Mouse scrolled (648, 324) with delta (0, 0)
Screenshot: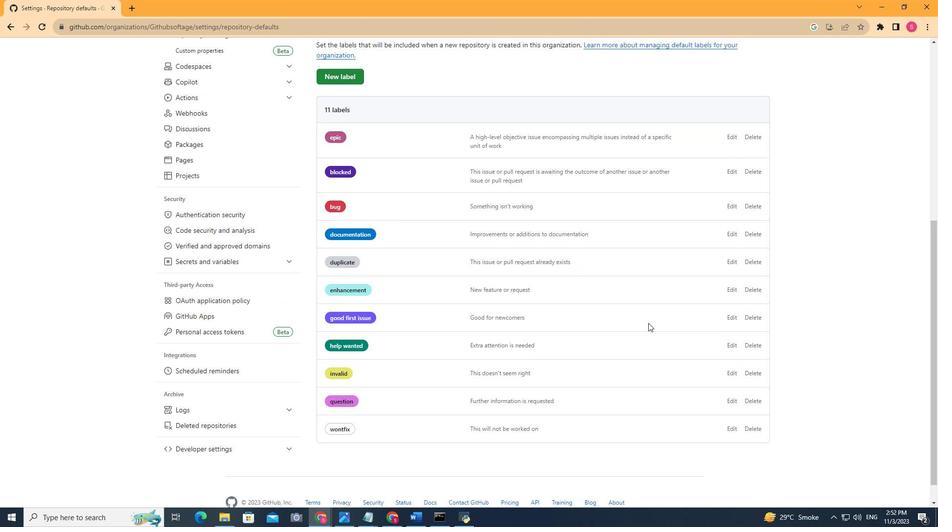 
Action: Mouse scrolled (648, 324) with delta (0, 0)
Screenshot: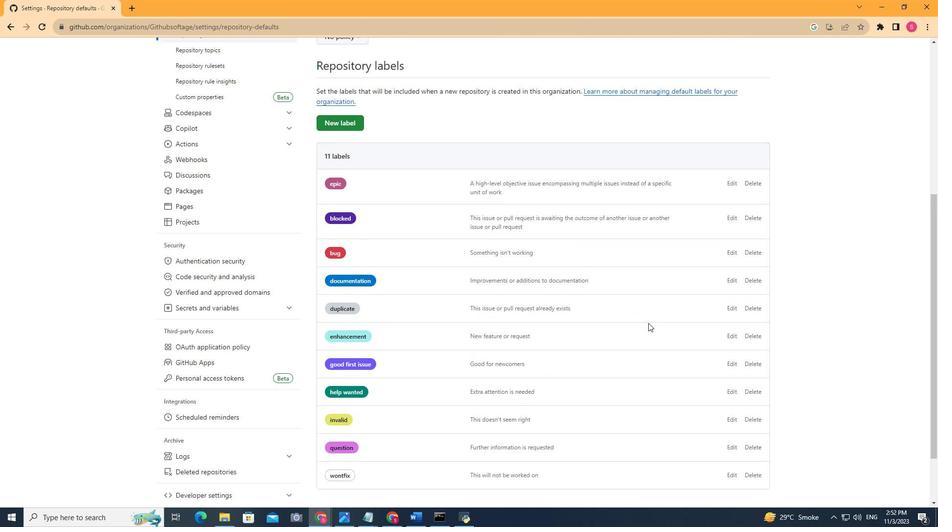 
Action: Mouse scrolled (648, 324) with delta (0, 0)
Screenshot: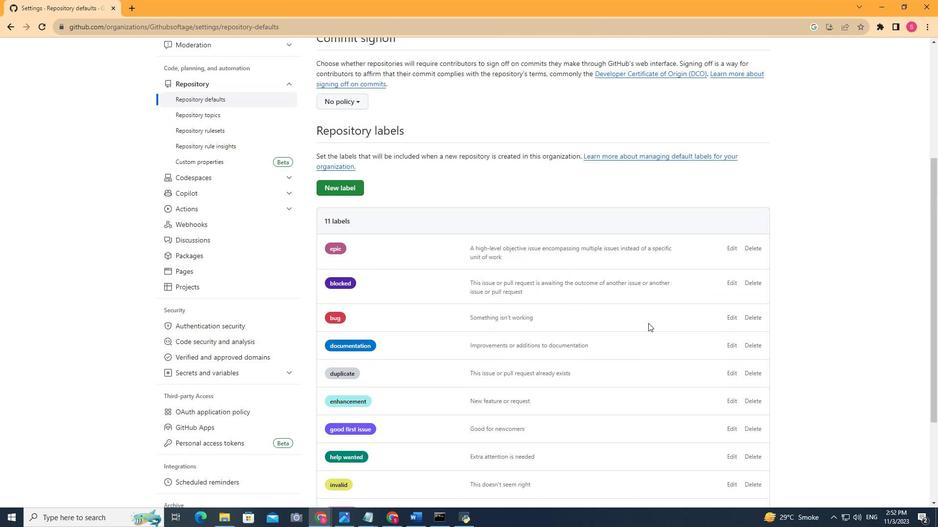 
Action: Mouse scrolled (648, 324) with delta (0, 0)
Screenshot: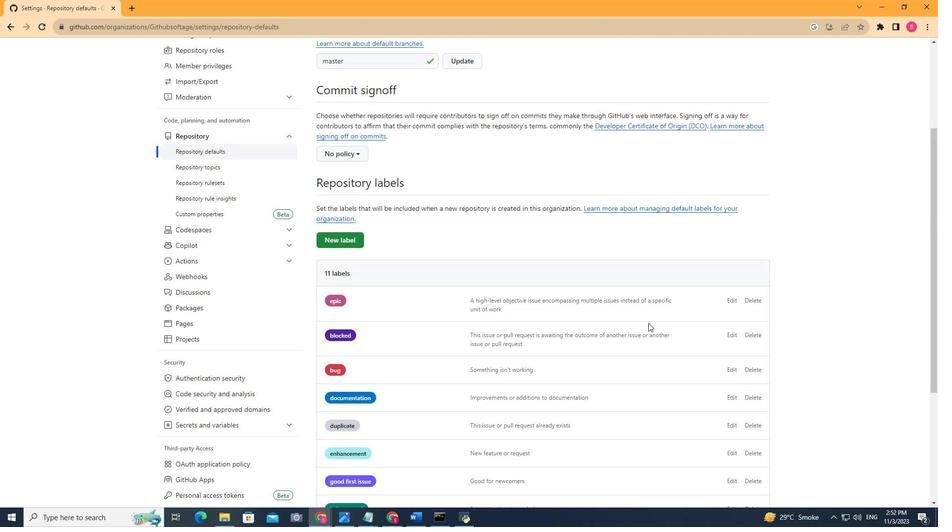 
Action: Mouse scrolled (648, 324) with delta (0, 0)
Screenshot: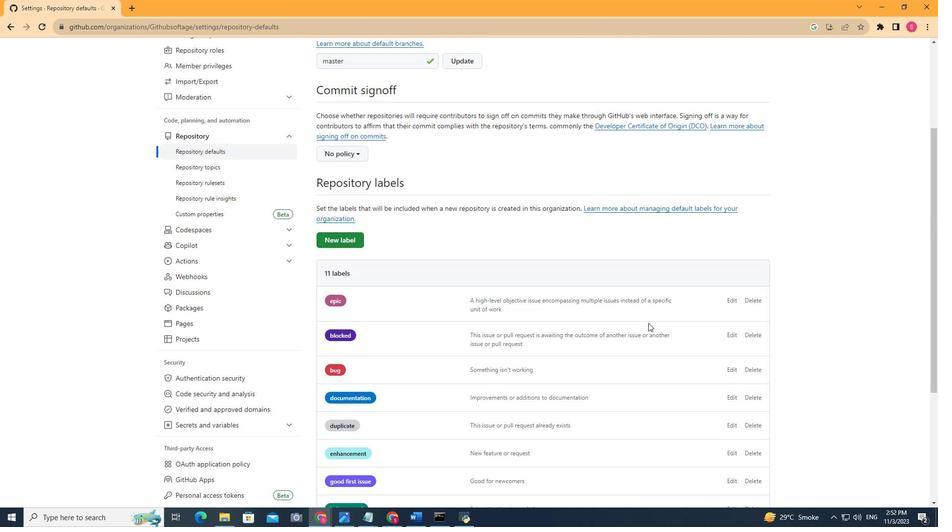 
Action: Mouse moved to (345, 296)
Screenshot: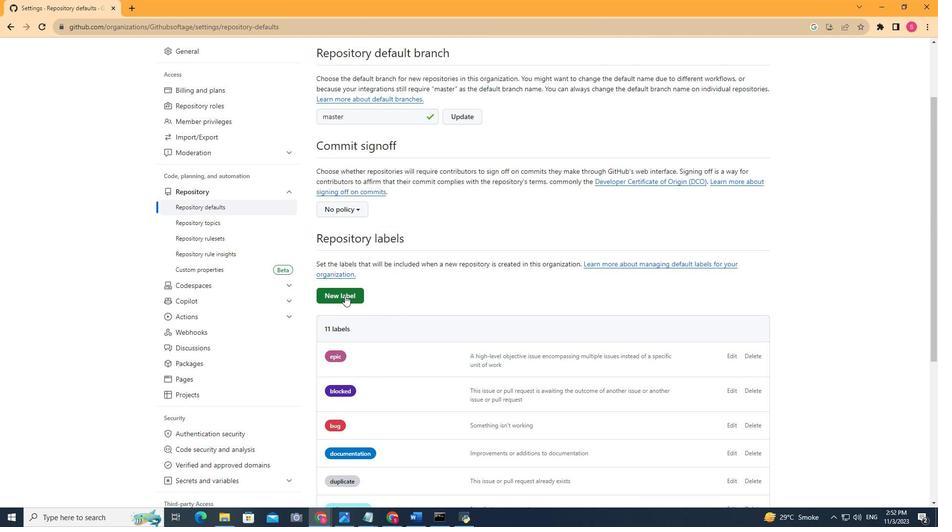 
Action: Mouse pressed left at (345, 296)
Screenshot: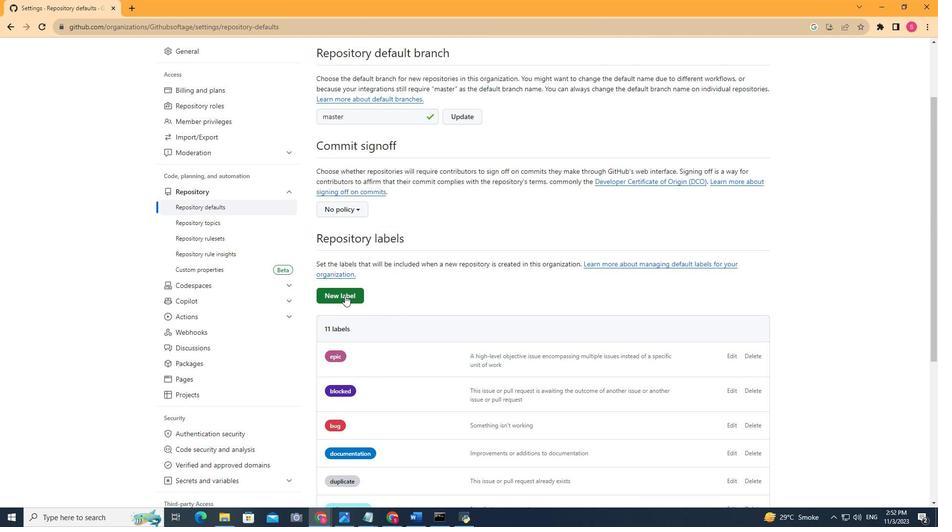 
Action: Mouse moved to (416, 362)
Screenshot: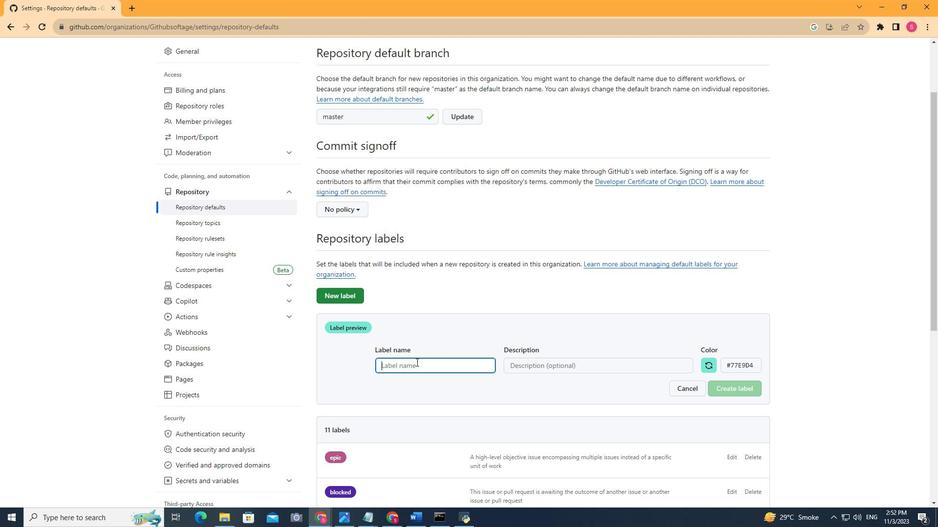 
Action: Key pressed need<Key.space>info
Screenshot: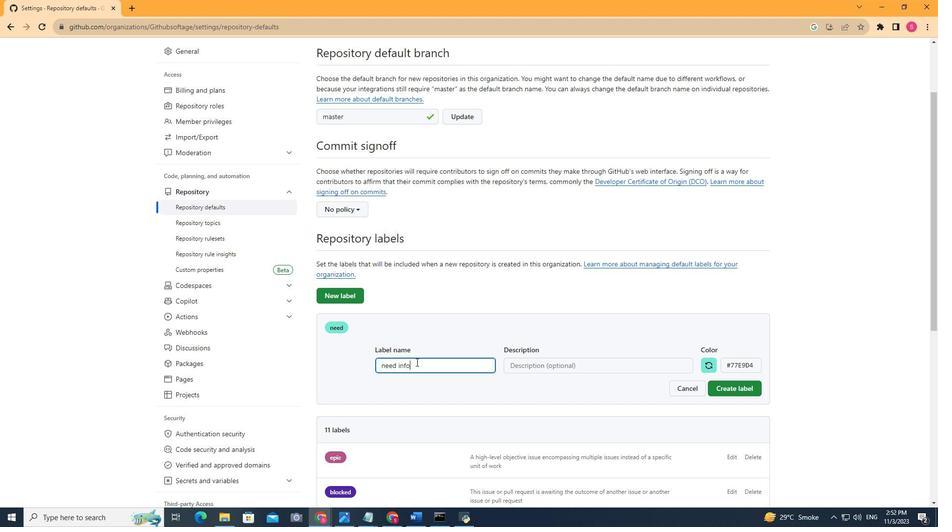 
Action: Mouse moved to (569, 370)
Screenshot: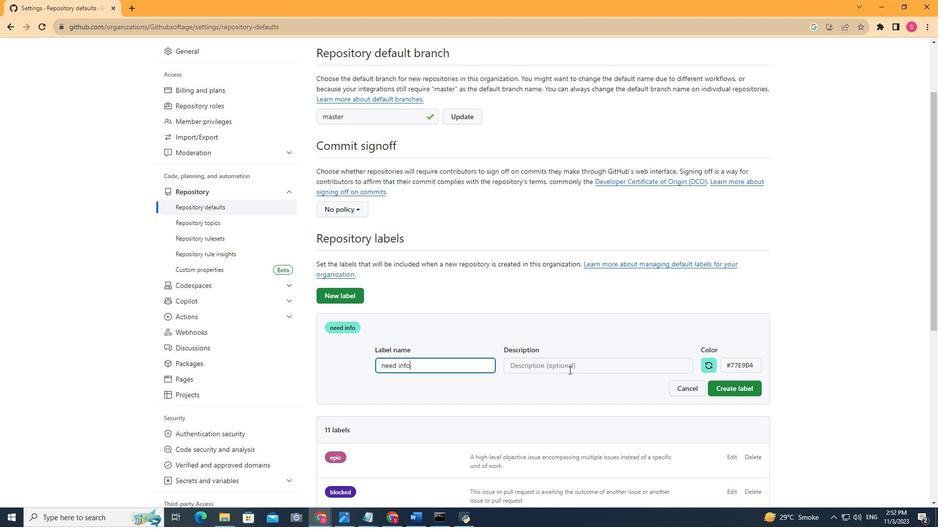 
Action: Mouse pressed left at (569, 370)
Screenshot: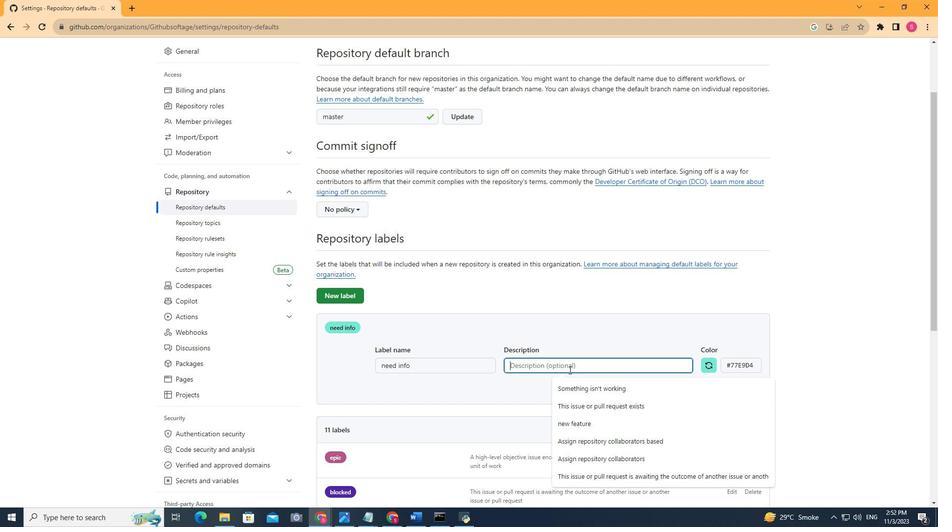 
Action: Mouse moved to (566, 370)
Screenshot: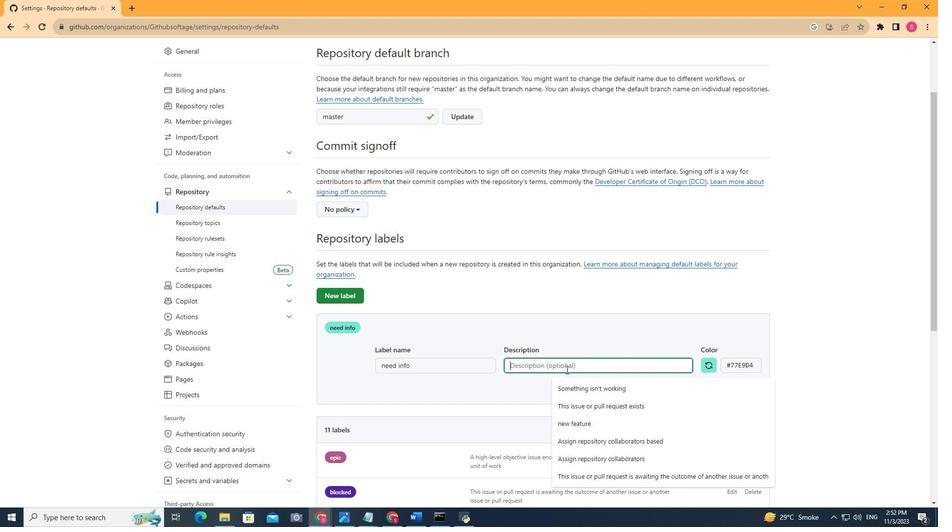 
Action: Key pressed <Key.shift>This<Key.space>issu
Screenshot: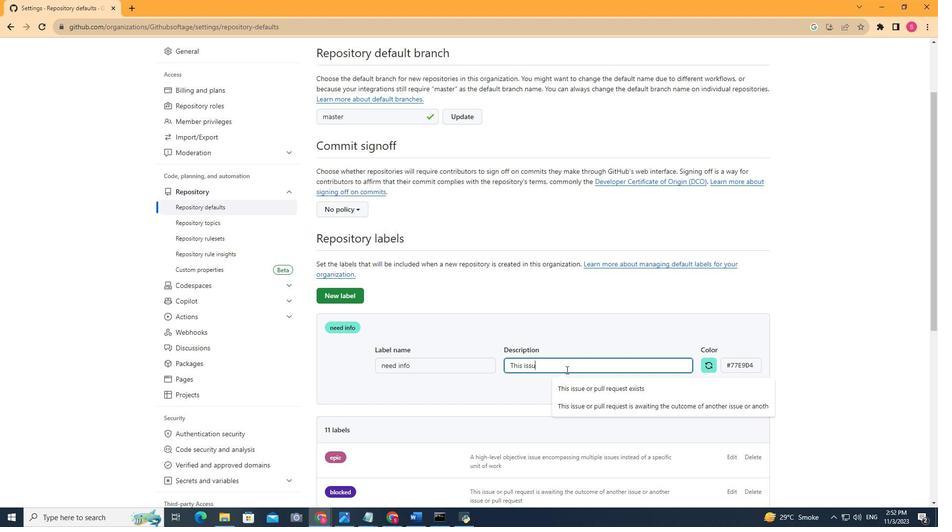 
Action: Mouse moved to (565, 370)
Screenshot: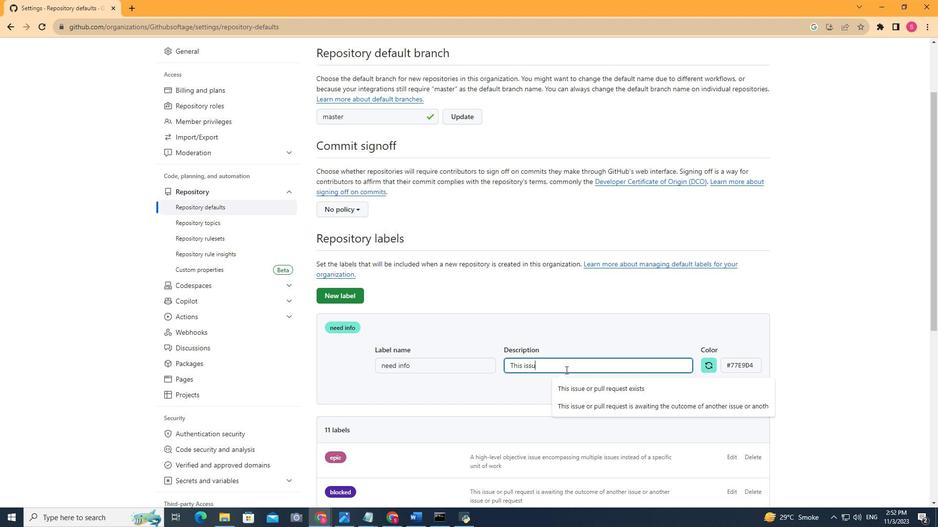 
Action: Key pressed e<Key.space>or<Key.space>pull<Key.space>request<Key.space>requires<Key.space>further<Key.space>information
Screenshot: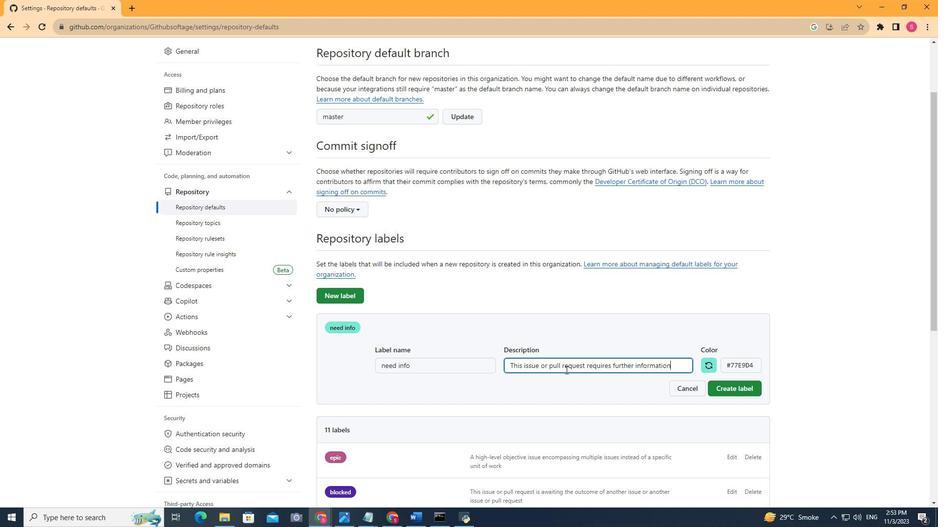 
Action: Mouse moved to (708, 367)
Screenshot: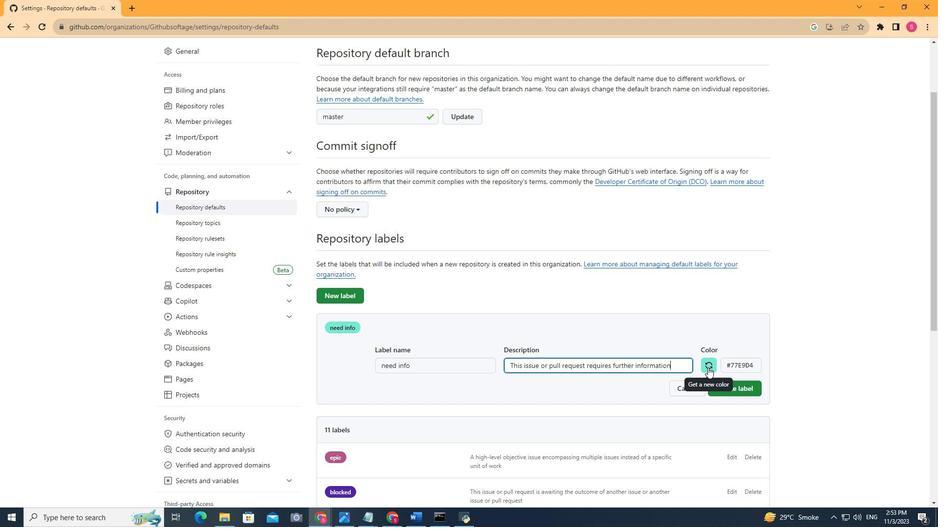 
Action: Mouse pressed left at (708, 367)
Screenshot: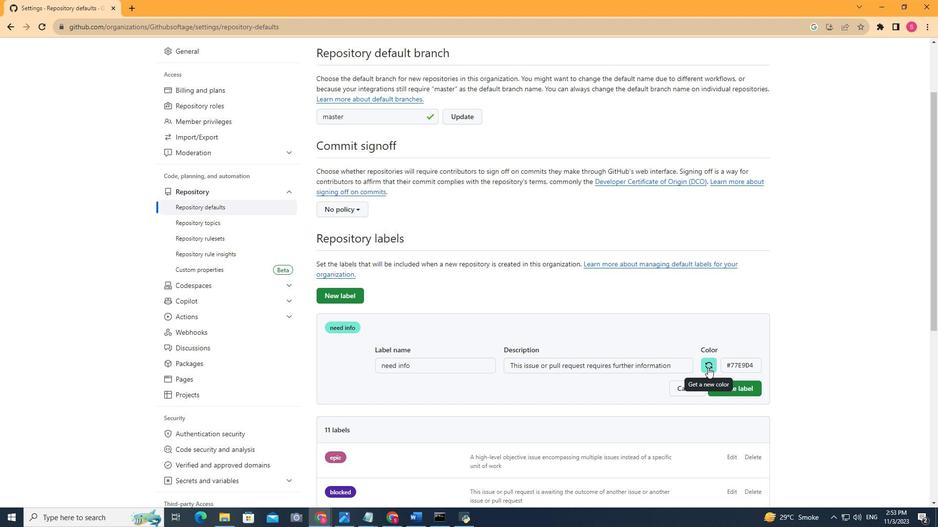 
Action: Mouse pressed left at (708, 367)
Screenshot: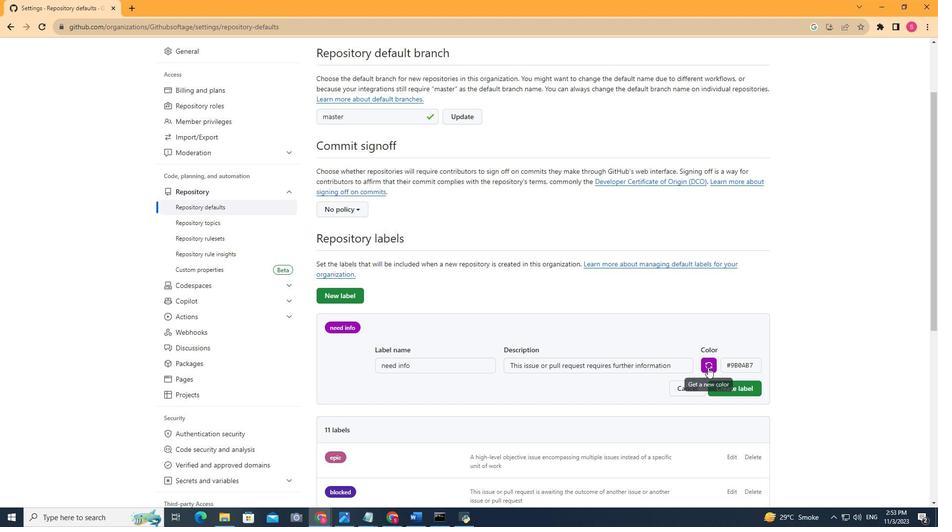 
Action: Mouse pressed left at (708, 367)
Screenshot: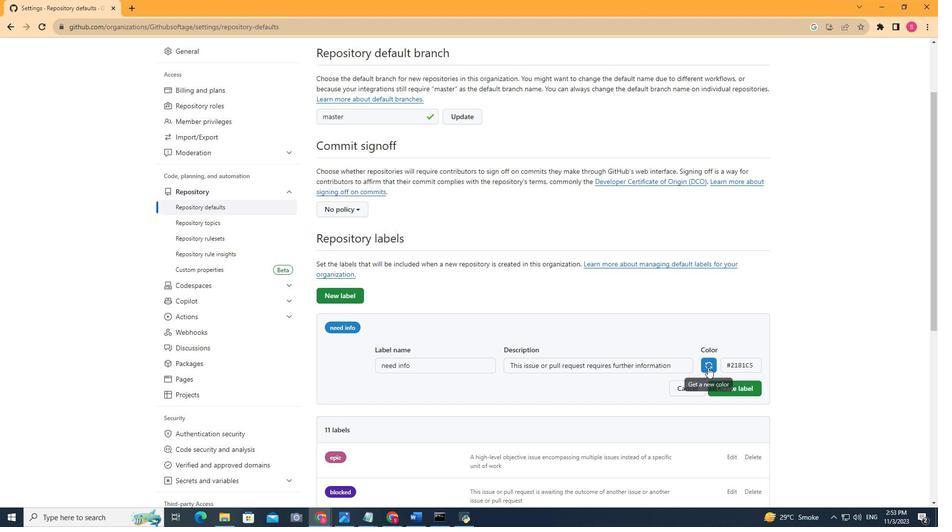 
Action: Mouse pressed left at (708, 367)
Screenshot: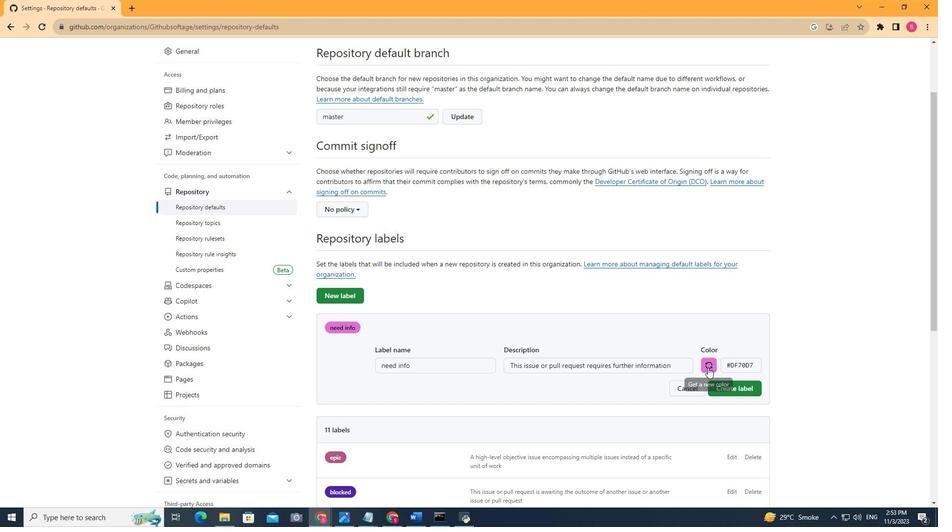 
Action: Mouse pressed left at (708, 367)
Screenshot: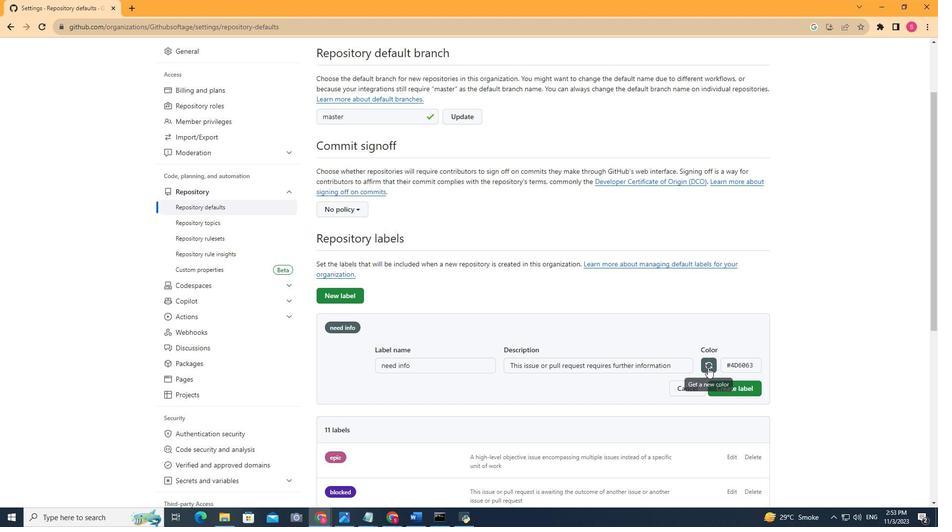 
Action: Mouse pressed left at (708, 367)
Screenshot: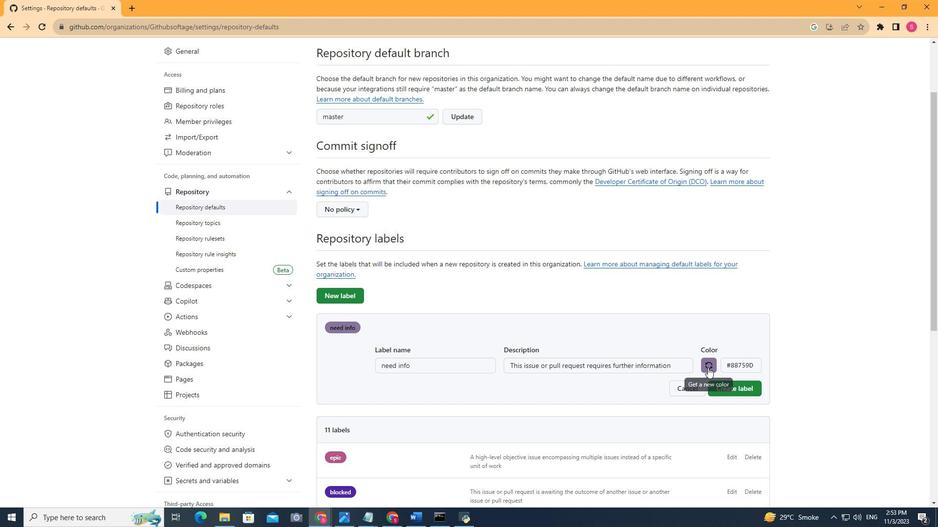 
Action: Mouse pressed left at (708, 367)
Screenshot: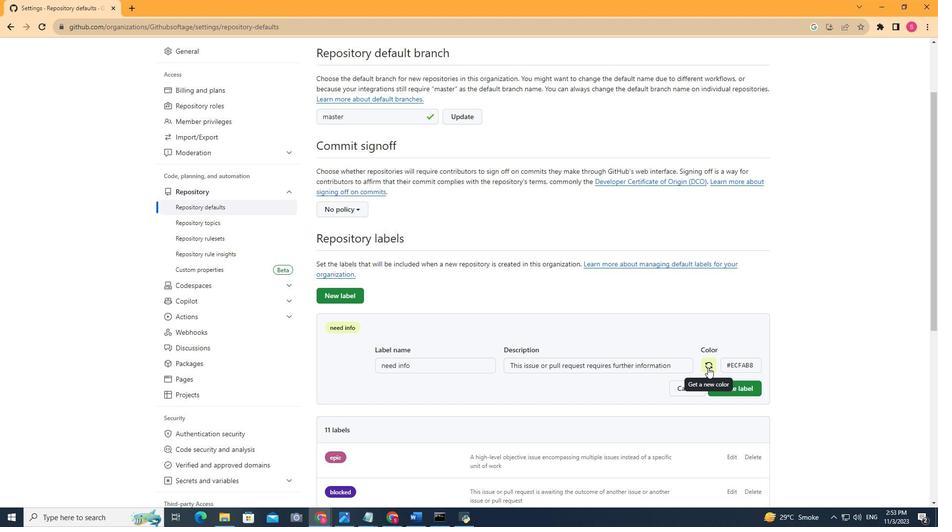 
Action: Mouse pressed left at (708, 367)
Screenshot: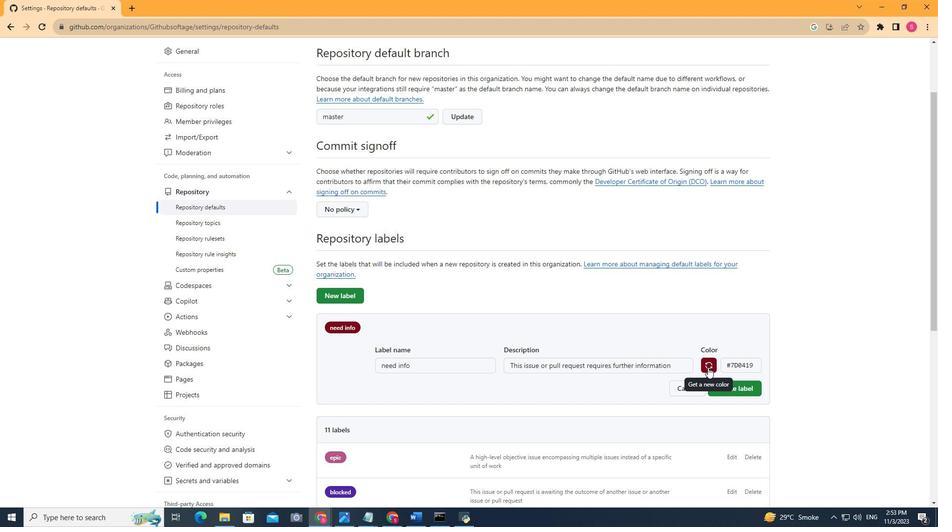 
Action: Mouse pressed left at (708, 367)
Screenshot: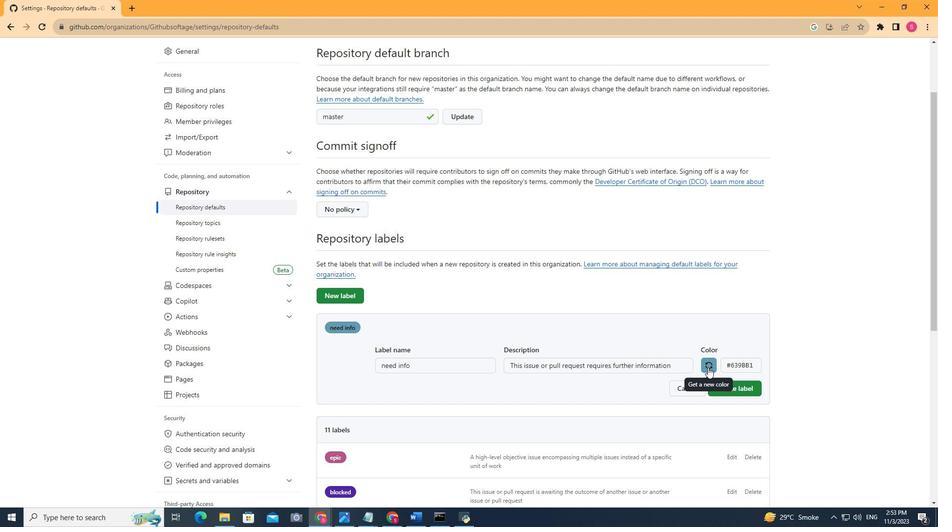 
Action: Mouse moved to (731, 389)
Screenshot: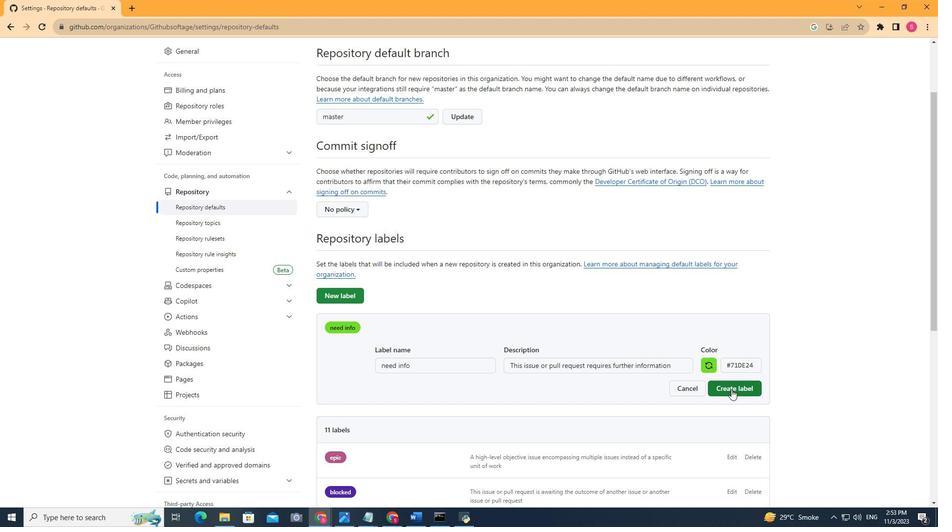 
Action: Mouse pressed left at (731, 389)
Screenshot: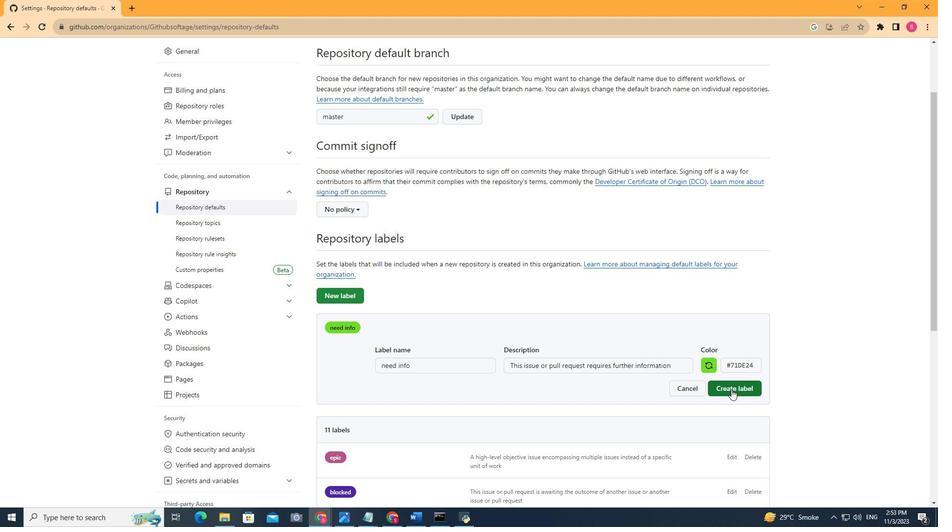 
Action: Mouse moved to (536, 419)
Screenshot: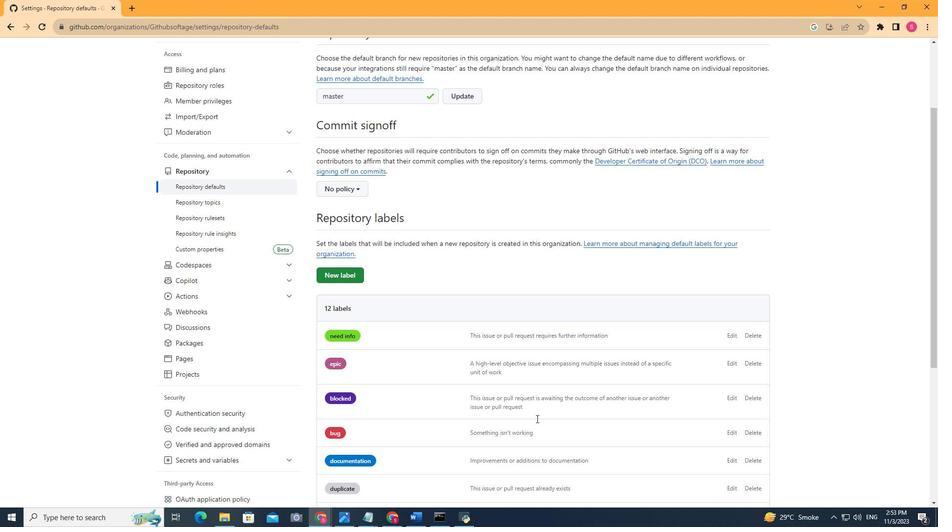 
Action: Mouse scrolled (536, 418) with delta (0, 0)
Screenshot: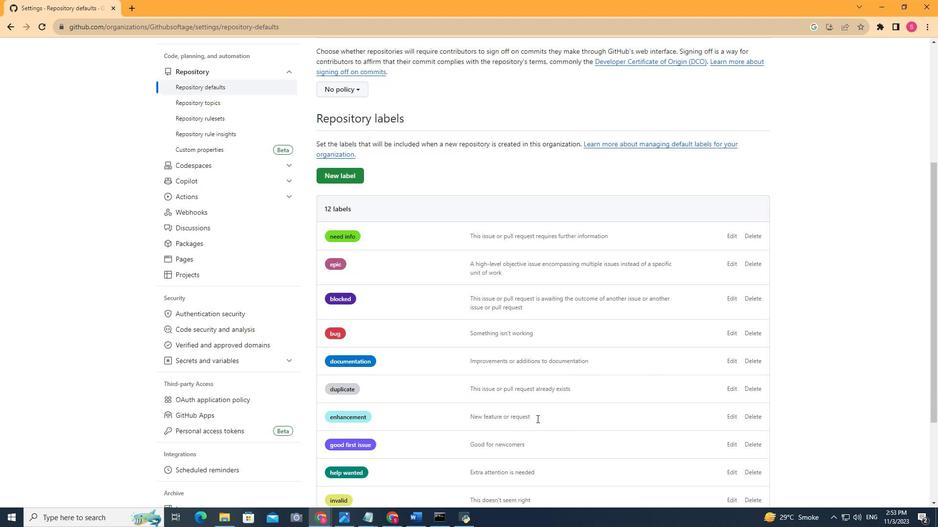 
Action: Mouse scrolled (536, 418) with delta (0, 0)
Screenshot: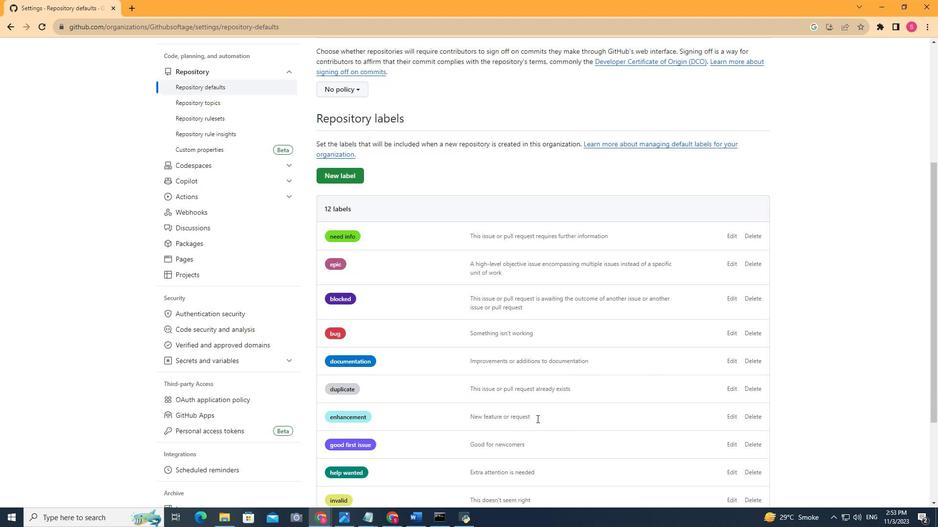 
Action: Mouse scrolled (536, 418) with delta (0, 0)
Screenshot: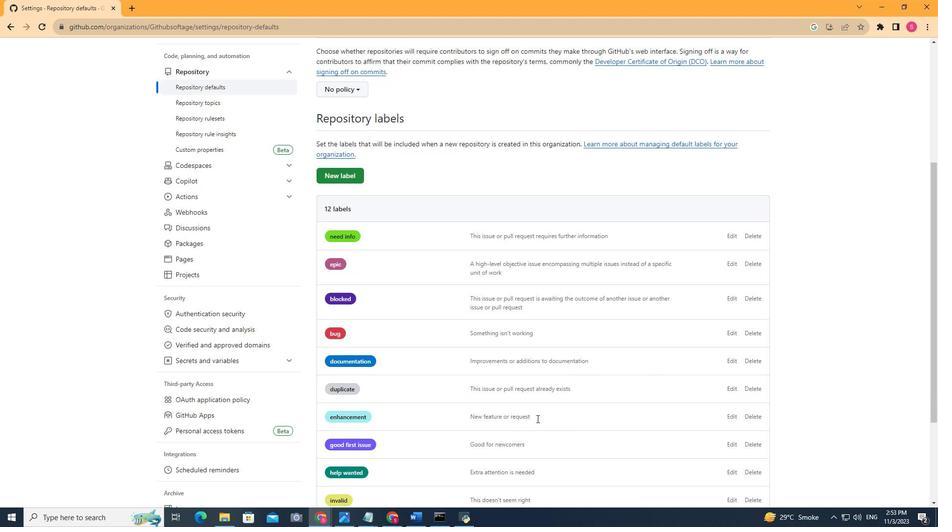 
Action: Mouse scrolled (536, 418) with delta (0, 0)
Screenshot: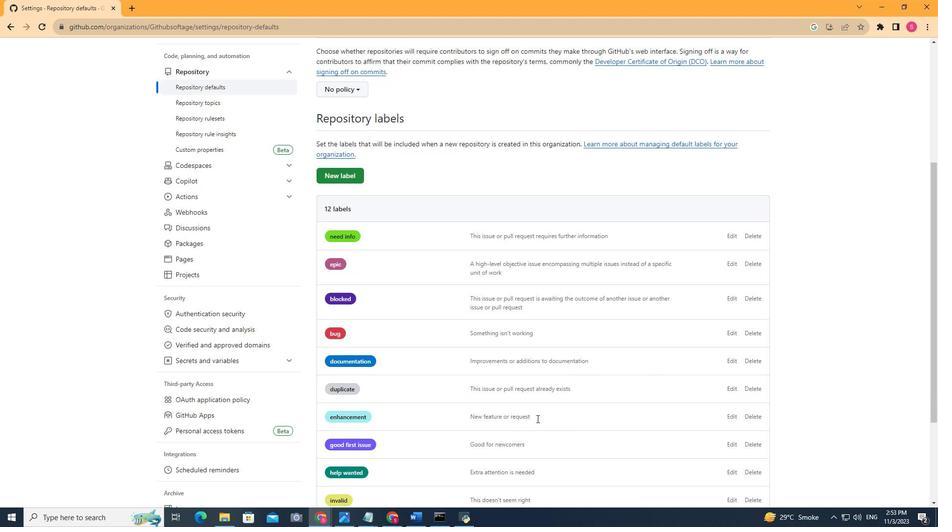 
Action: Mouse moved to (536, 419)
Screenshot: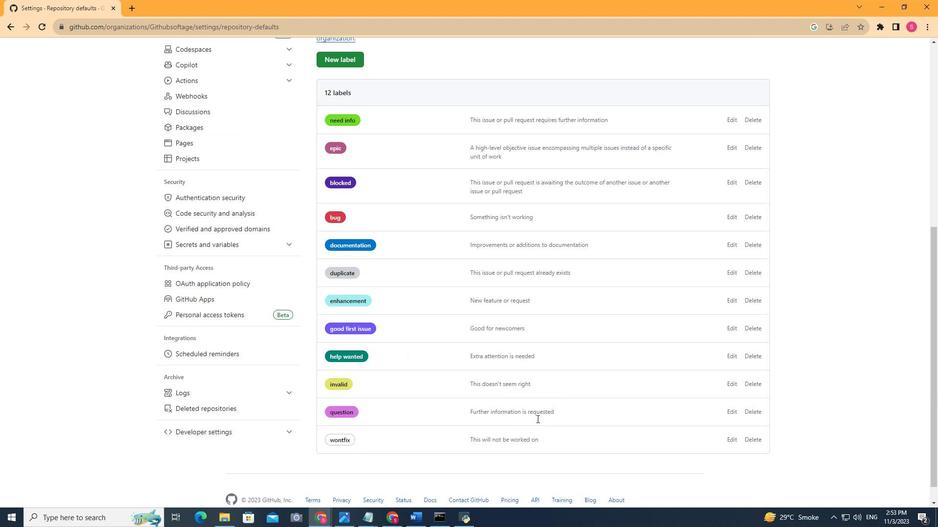 
Action: Mouse scrolled (536, 418) with delta (0, 0)
Screenshot: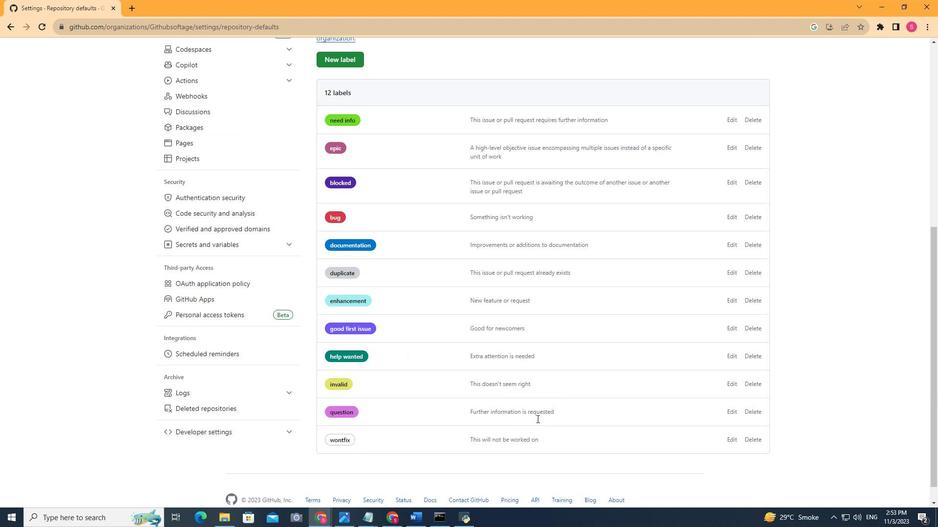 
Action: Mouse moved to (537, 419)
Screenshot: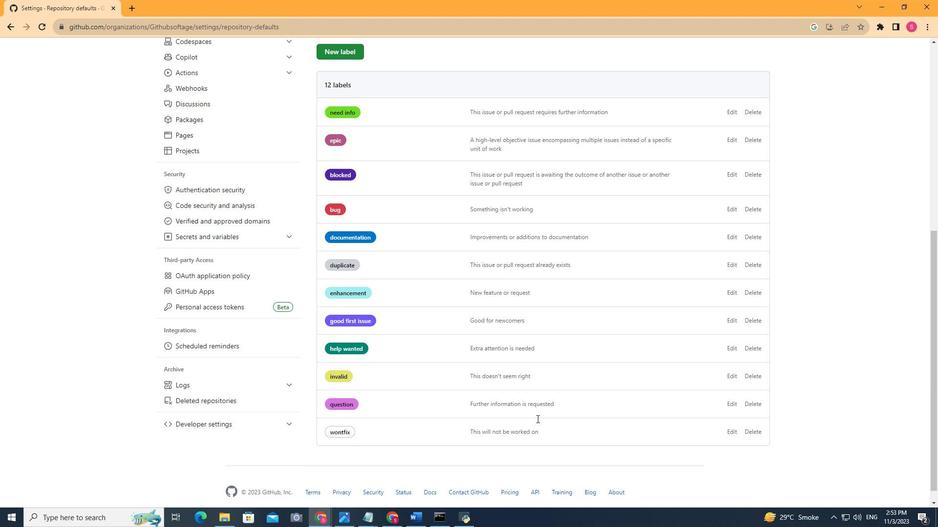 
Action: Mouse scrolled (537, 419) with delta (0, 0)
Screenshot: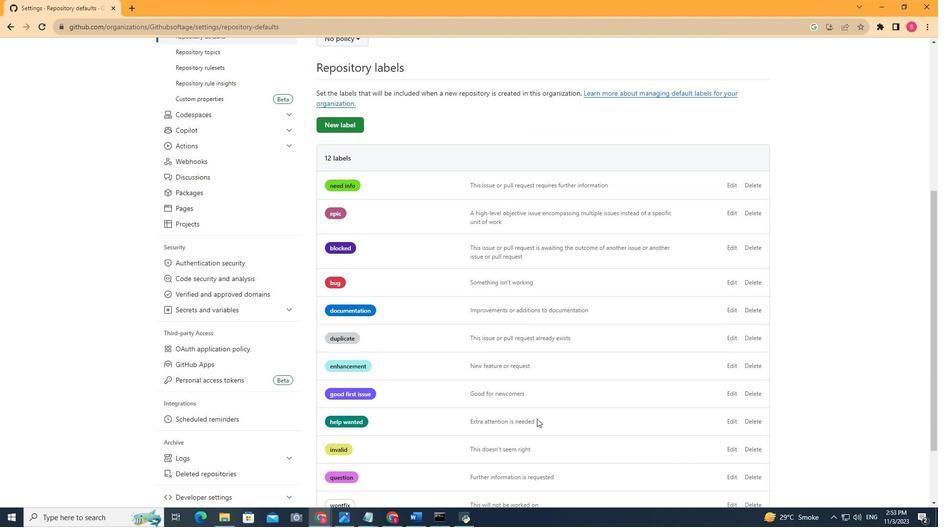 
Action: Mouse scrolled (537, 419) with delta (0, 0)
Screenshot: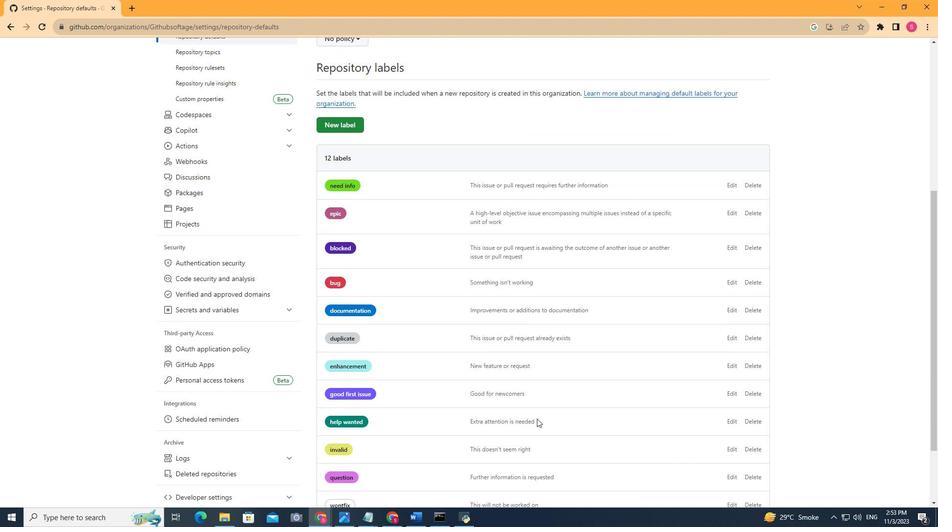 
Action: Mouse scrolled (537, 419) with delta (0, 0)
Screenshot: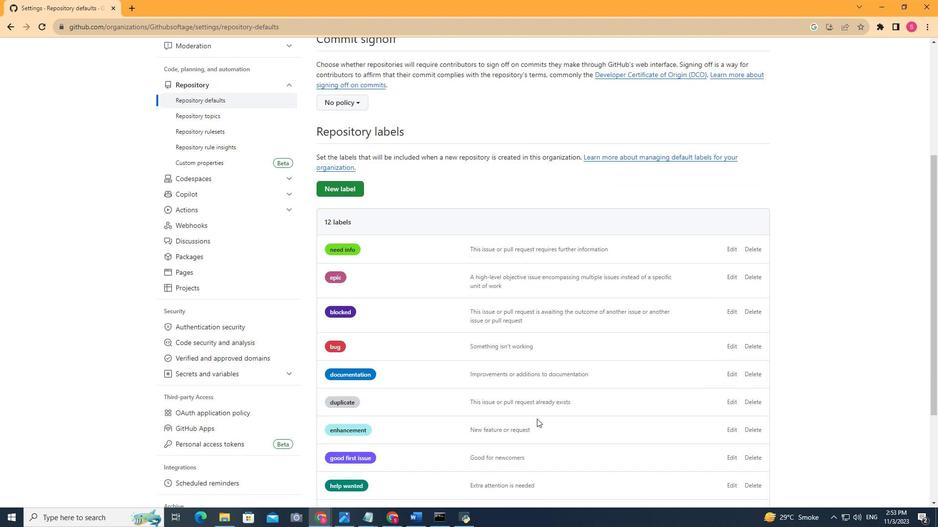 
Action: Mouse moved to (540, 417)
Screenshot: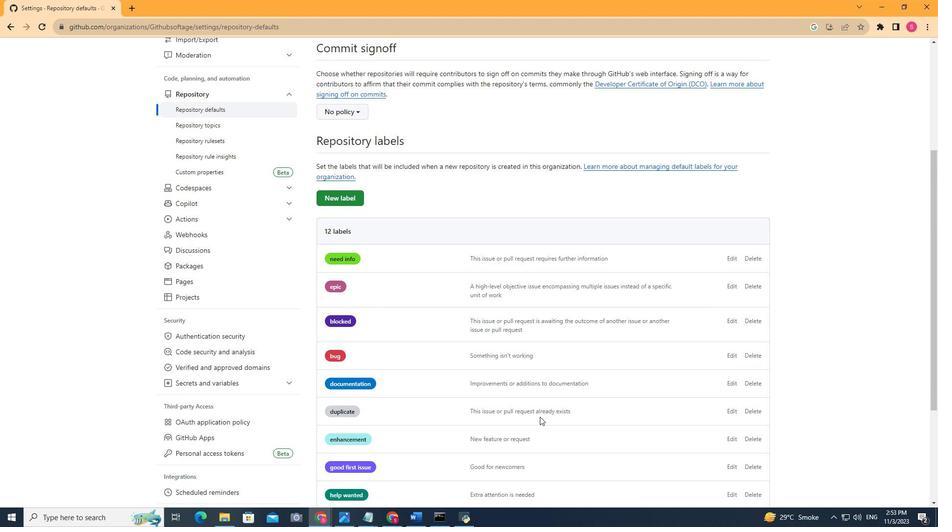 
Action: Mouse scrolled (540, 417) with delta (0, 0)
Screenshot: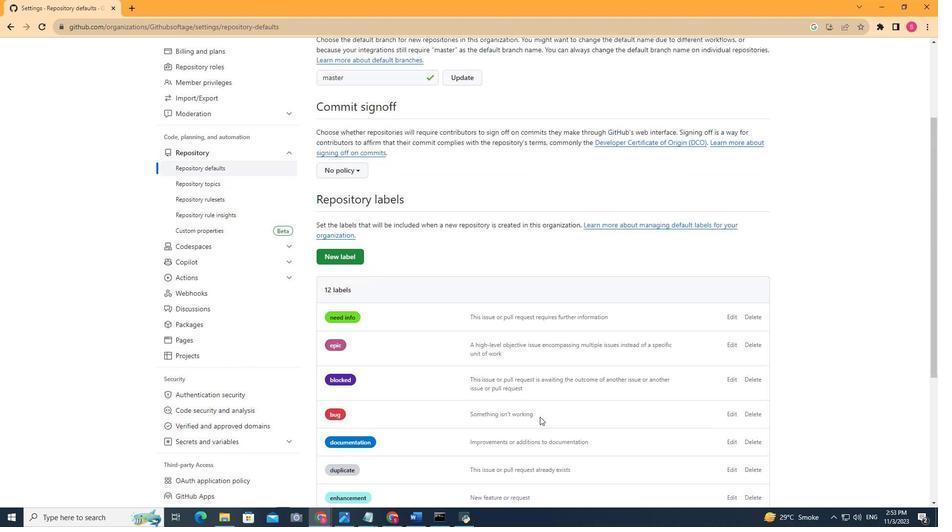 
Action: Mouse scrolled (540, 417) with delta (0, 0)
Screenshot: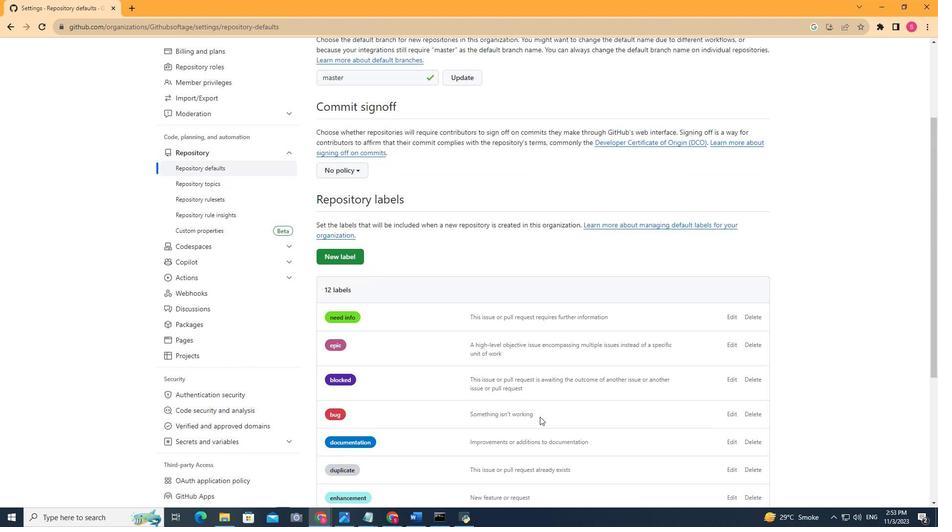 
Action: Mouse scrolled (540, 417) with delta (0, 0)
Screenshot: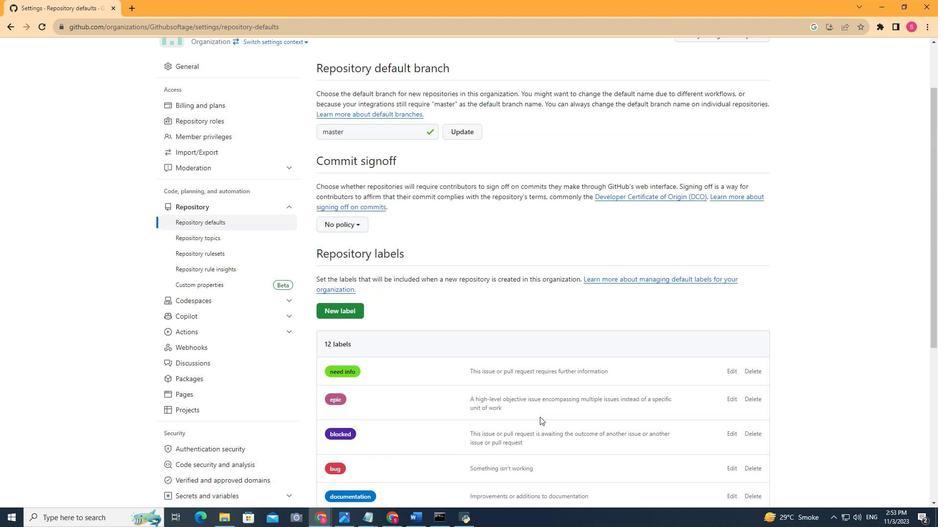 
Action: Mouse moved to (540, 417)
Screenshot: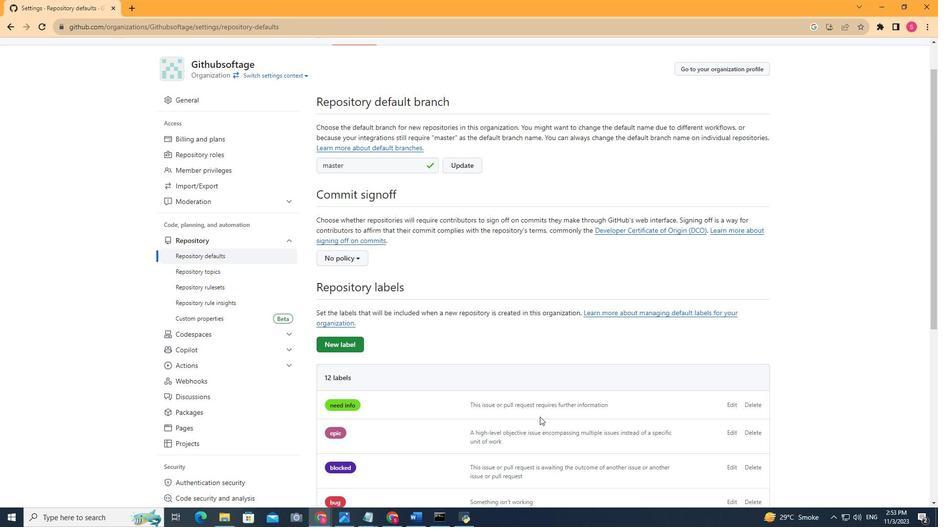
Action: Mouse scrolled (540, 416) with delta (0, 0)
Screenshot: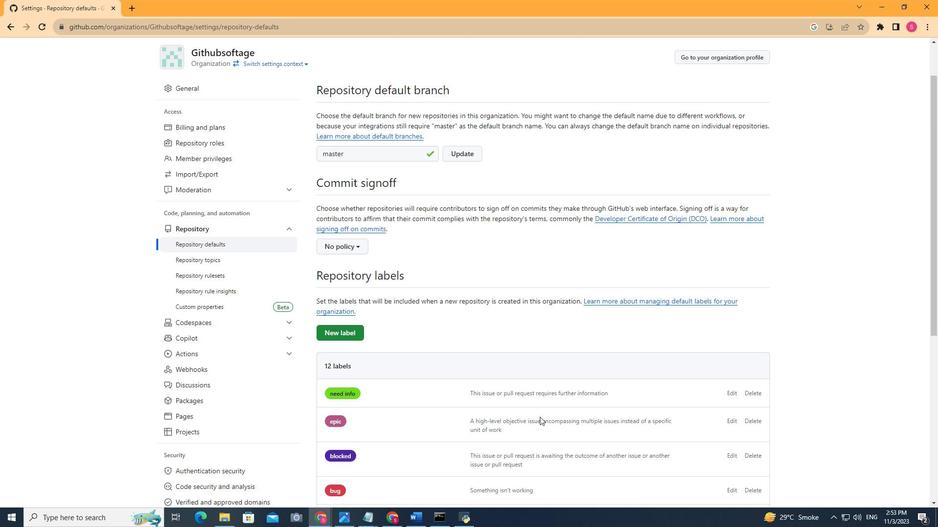 
Action: Mouse scrolled (540, 416) with delta (0, 0)
Screenshot: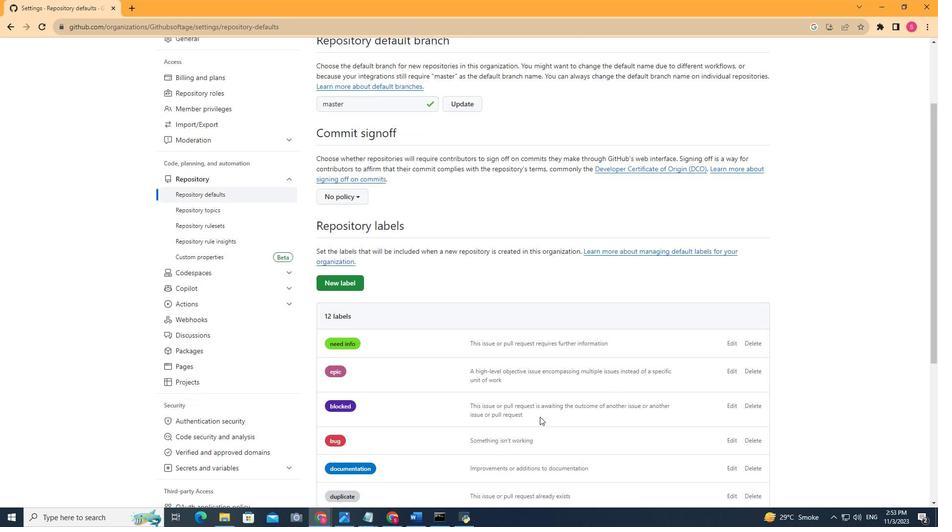 
Action: Mouse scrolled (540, 416) with delta (0, 0)
Screenshot: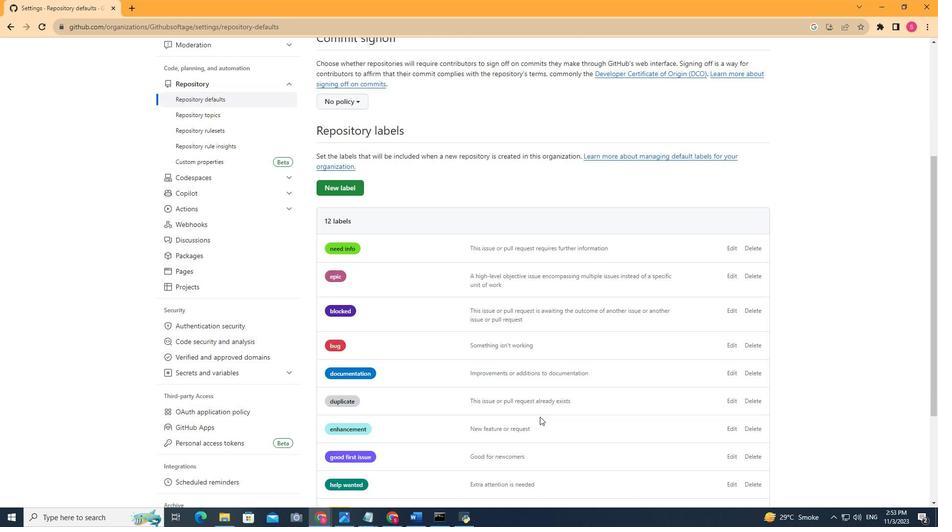 
Action: Mouse scrolled (540, 416) with delta (0, 0)
Screenshot: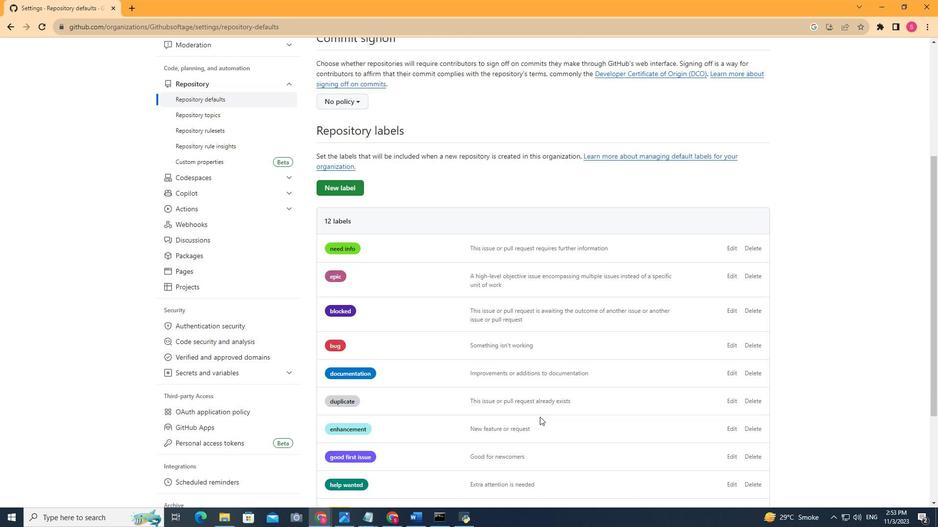 
Action: Mouse scrolled (540, 416) with delta (0, 0)
Screenshot: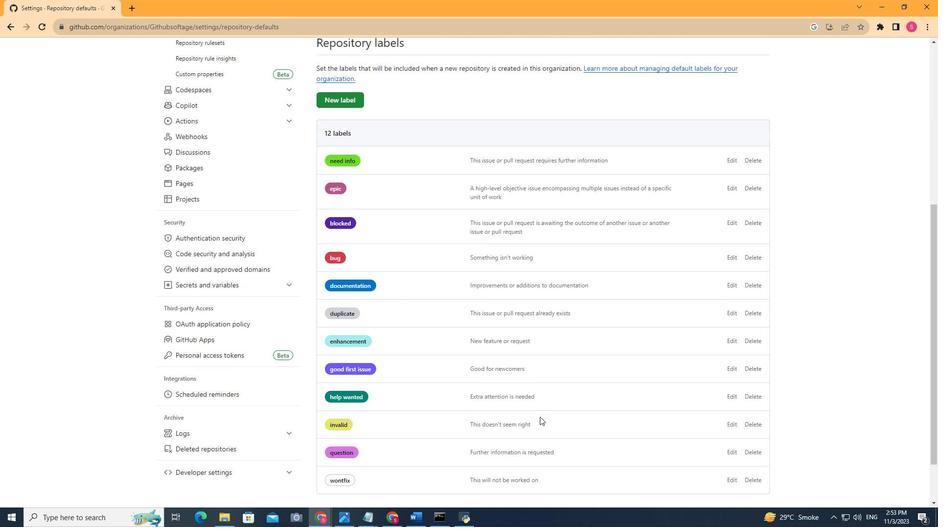 
Action: Mouse scrolled (540, 416) with delta (0, 0)
Screenshot: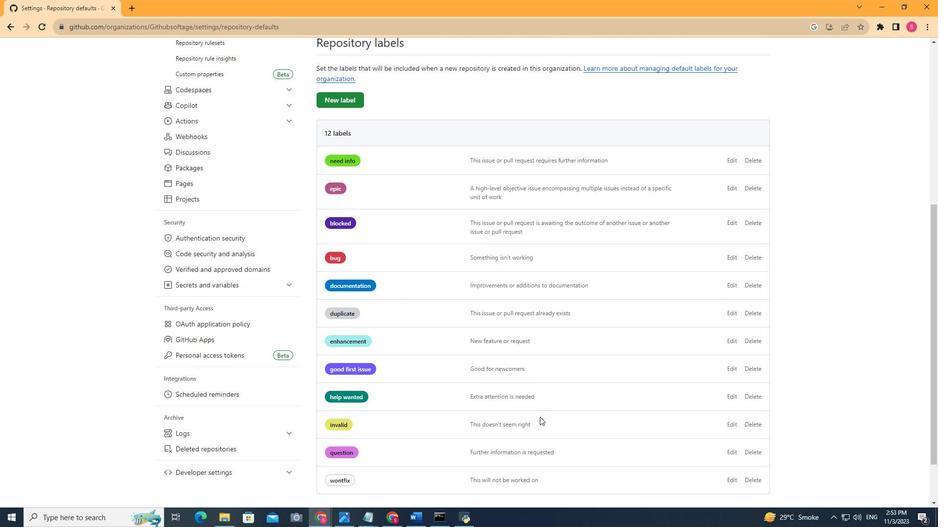 
Action: Mouse scrolled (540, 416) with delta (0, 0)
Screenshot: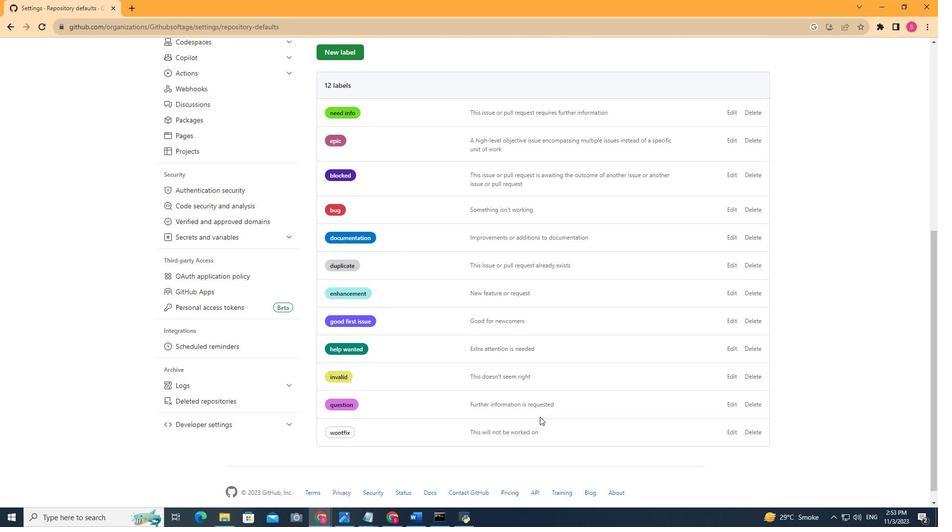 
Action: Mouse scrolled (540, 416) with delta (0, 0)
Screenshot: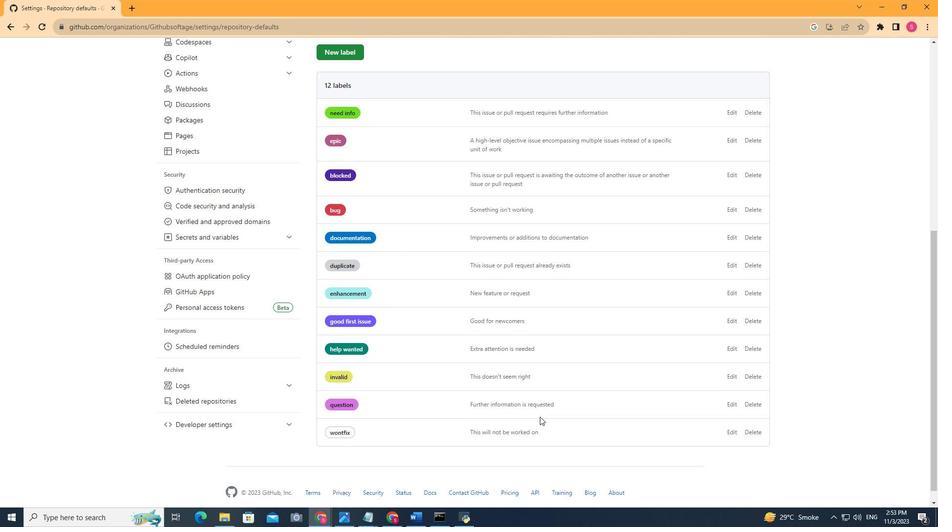 
Action: Mouse scrolled (540, 416) with delta (0, 0)
Screenshot: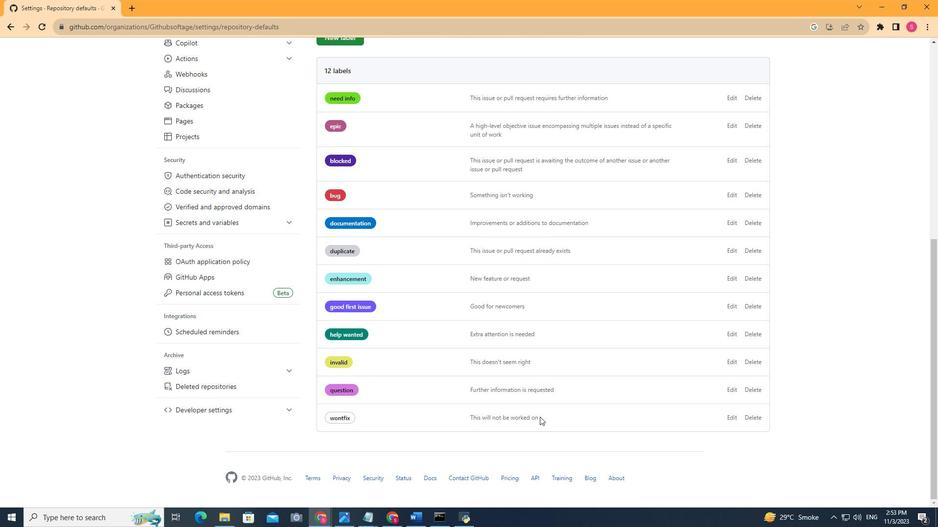 
Action: Mouse scrolled (540, 416) with delta (0, 0)
Screenshot: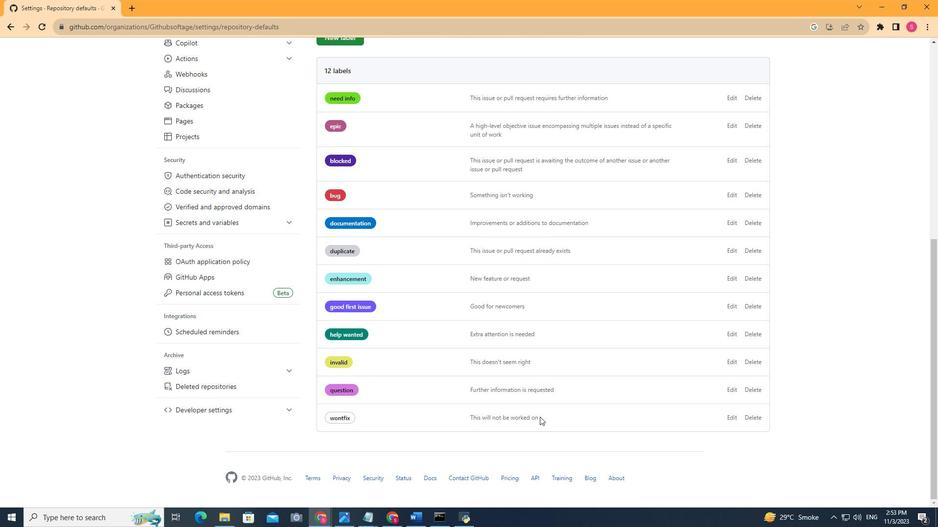 
Action: Mouse scrolled (540, 416) with delta (0, 0)
Screenshot: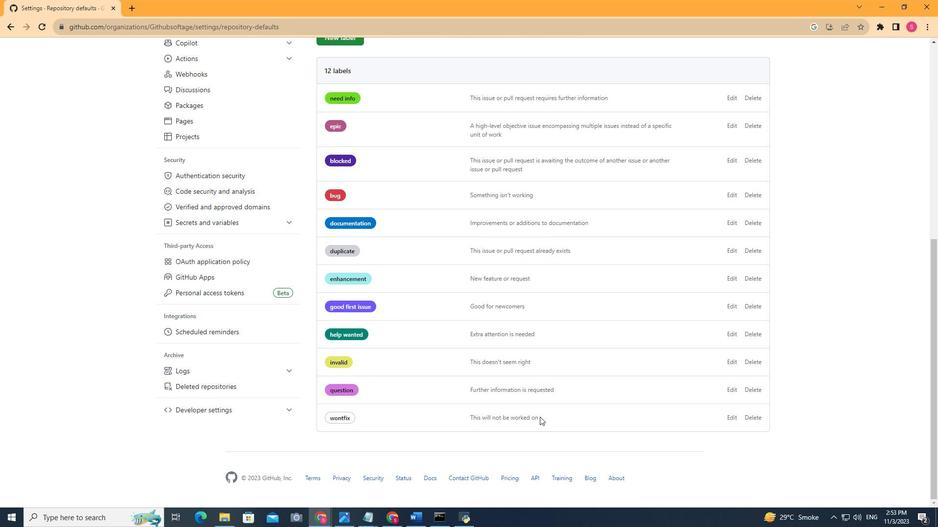 
Action: Mouse moved to (557, 391)
Screenshot: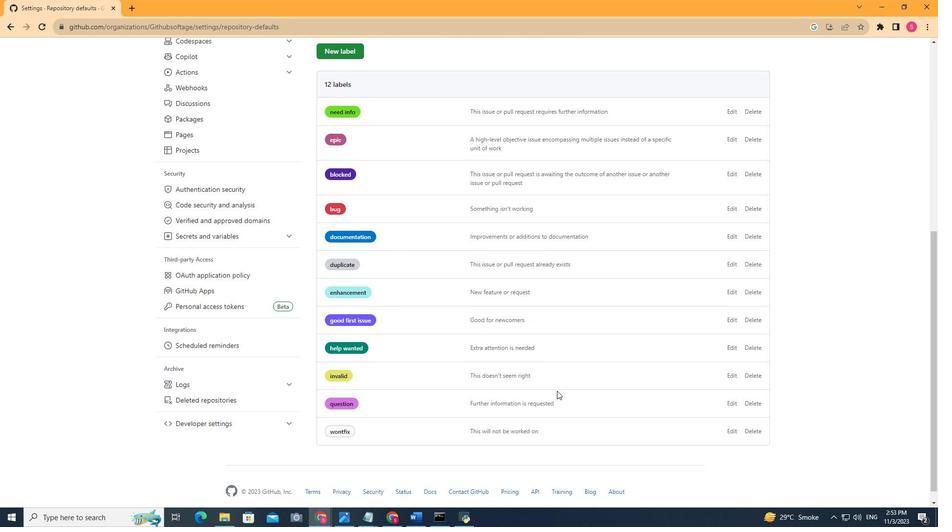 
Action: Mouse scrolled (557, 392) with delta (0, 0)
Screenshot: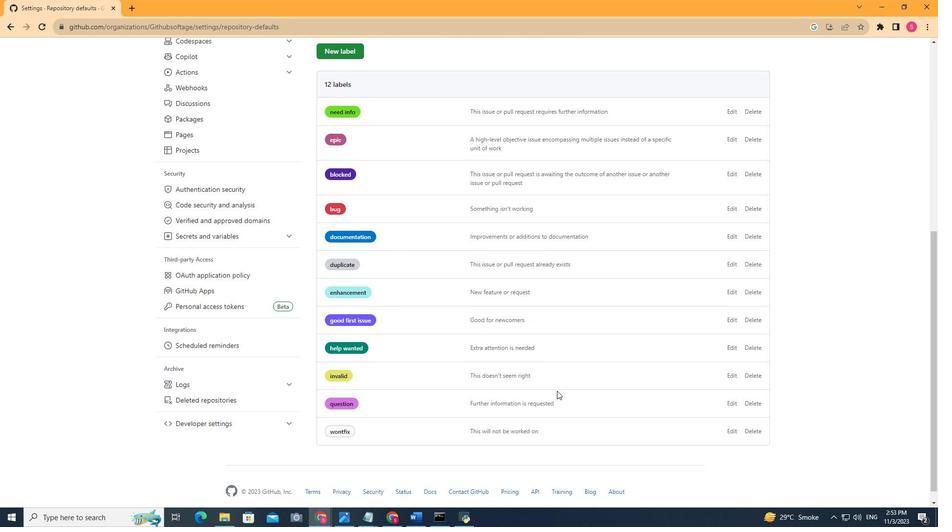 
Action: Mouse scrolled (557, 392) with delta (0, 0)
Screenshot: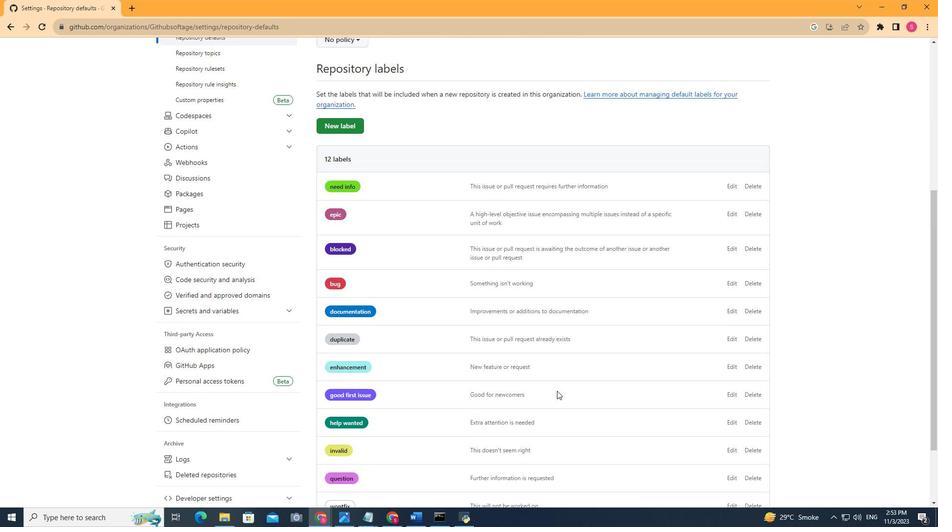
Action: Mouse moved to (557, 391)
Screenshot: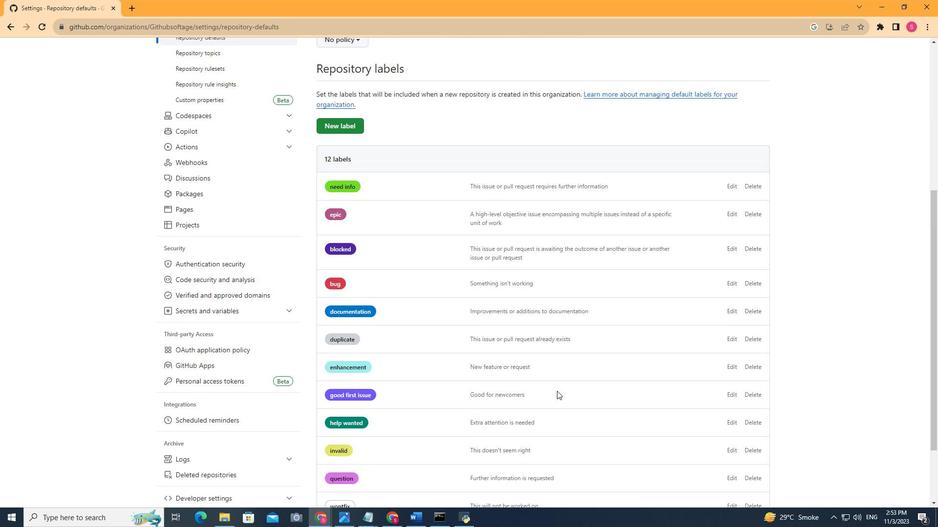 
Action: Mouse scrolled (557, 391) with delta (0, 0)
Screenshot: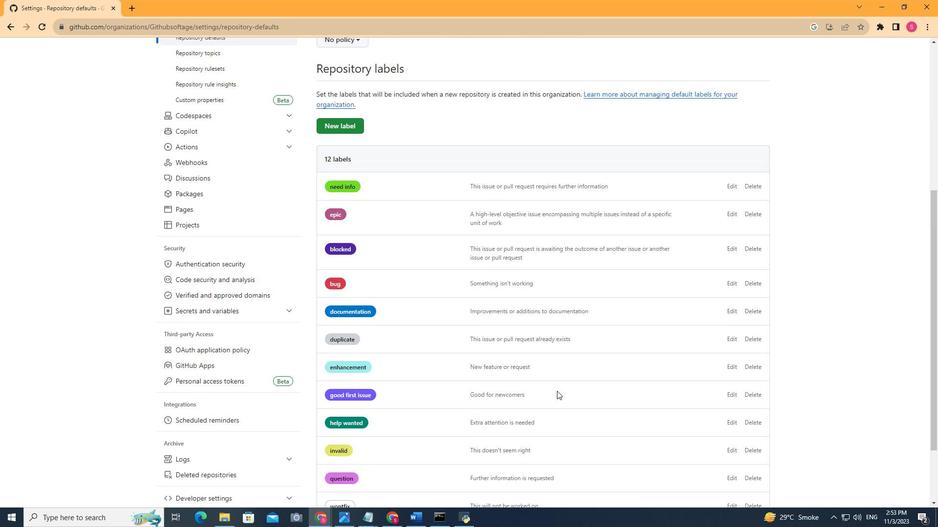 
Action: Mouse scrolled (557, 391) with delta (0, 0)
Screenshot: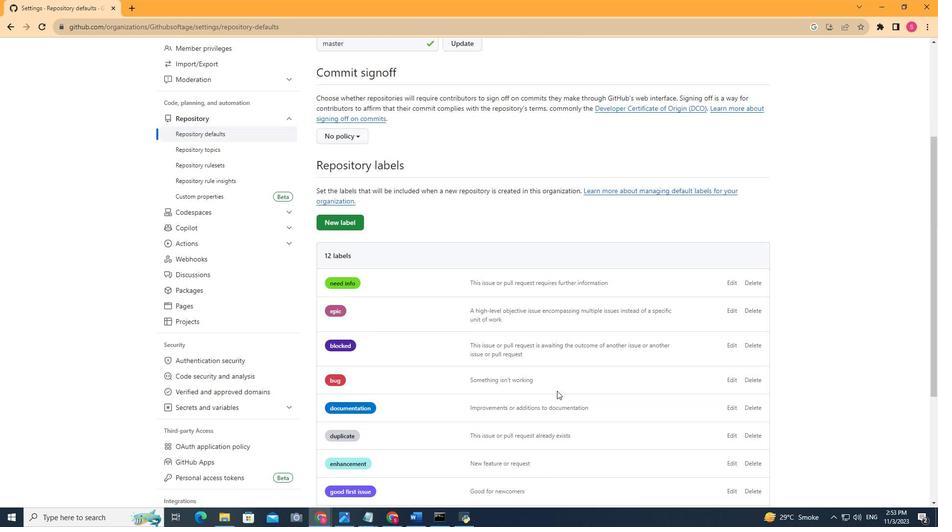 
Action: Mouse scrolled (557, 391) with delta (0, 0)
Screenshot: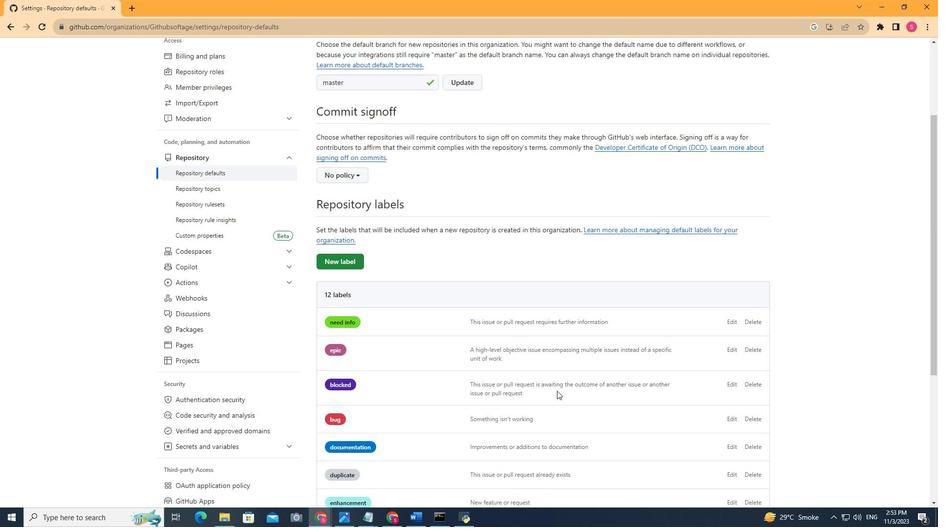 
Action: Mouse scrolled (557, 391) with delta (0, 0)
Screenshot: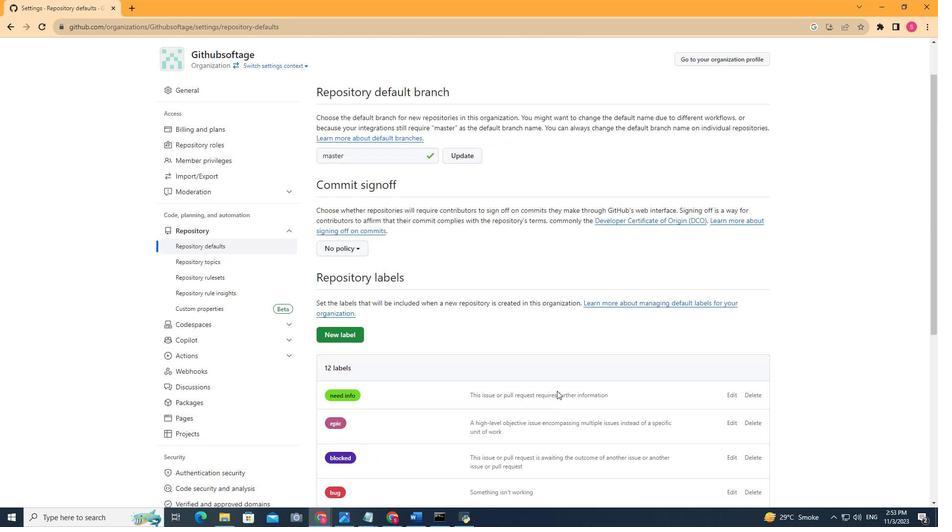 
Action: Mouse scrolled (557, 391) with delta (0, 0)
Screenshot: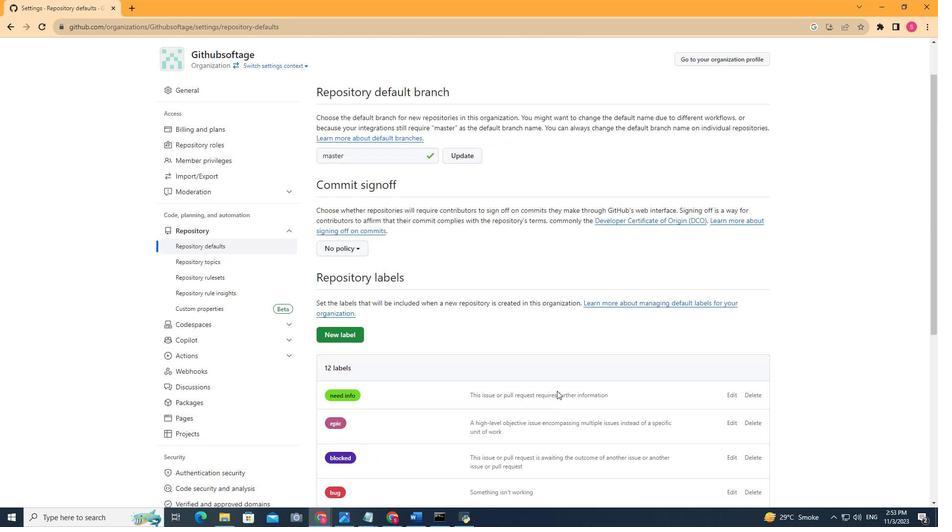 
Action: Mouse scrolled (557, 391) with delta (0, 0)
Screenshot: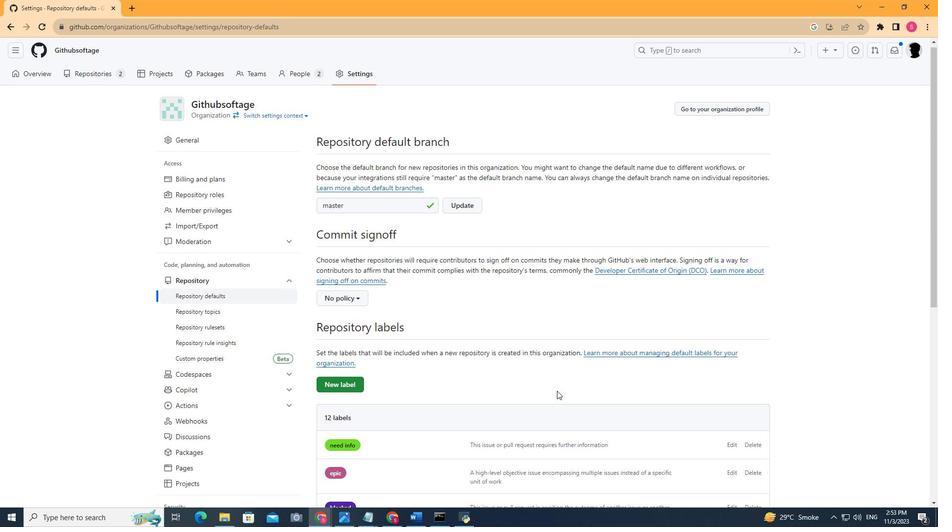 
Action: Mouse scrolled (557, 391) with delta (0, 0)
Screenshot: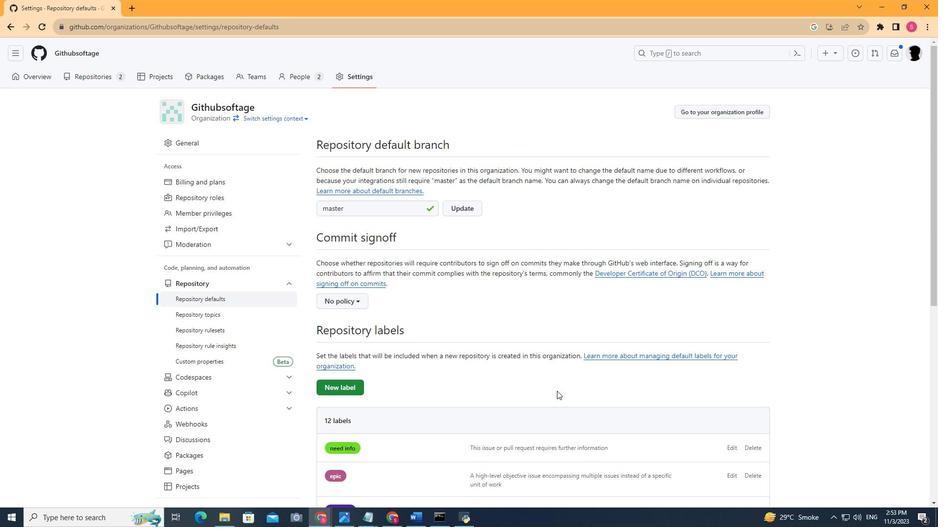 
Action: Mouse scrolled (557, 391) with delta (0, 0)
Screenshot: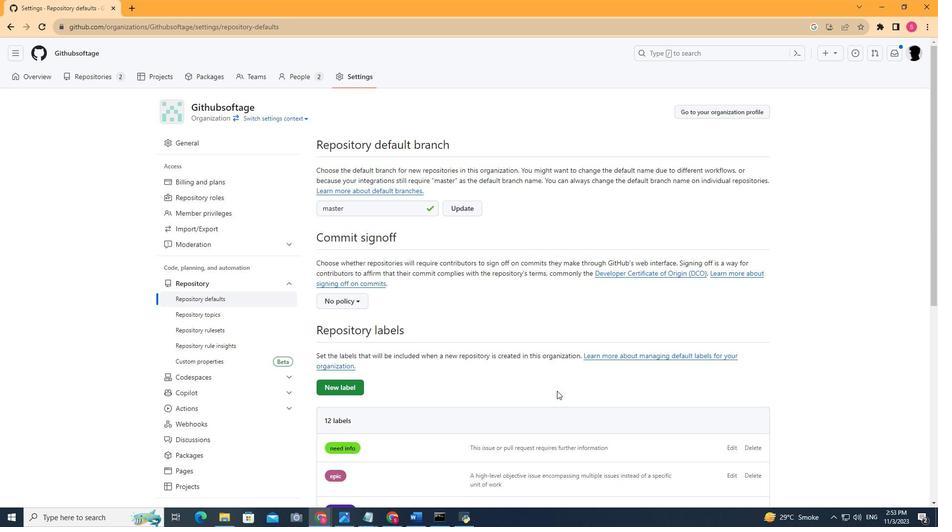 
Action: Mouse moved to (460, 209)
Screenshot: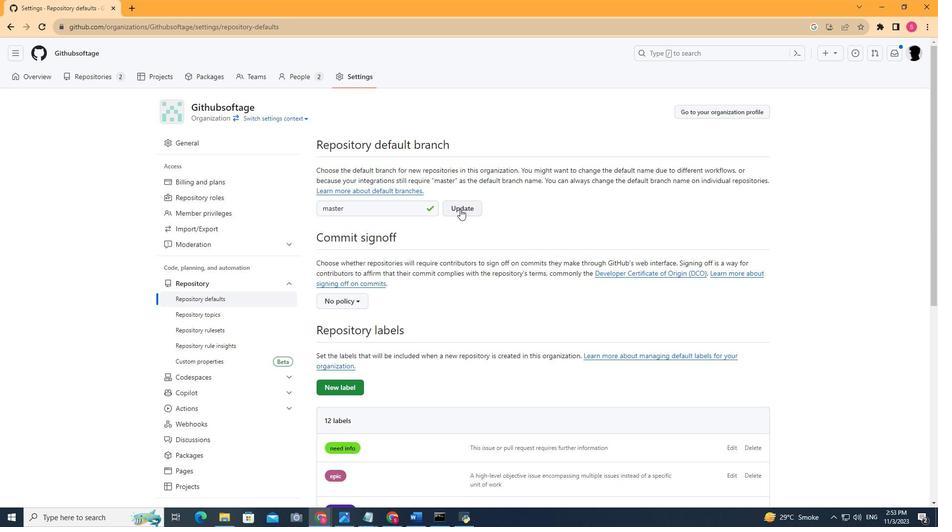 
Action: Mouse pressed left at (460, 209)
Screenshot: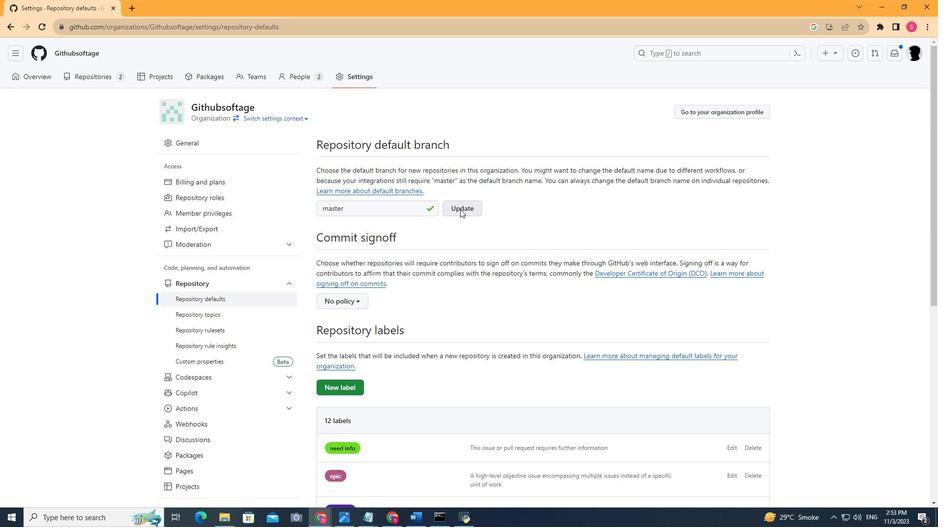 
